 Task: Search one way flight ticket for 3 adults, 3 children in premium economy from St. Cloud: St. Cloud Regional Airport to Gillette: Gillette Campbell County Airport on 5-1-2023. Choice of flights is Singapure airlines. Number of bags: 1 carry on bag. Price is upto 108000. Outbound departure time preference is 5:45.
Action: Mouse moved to (340, 471)
Screenshot: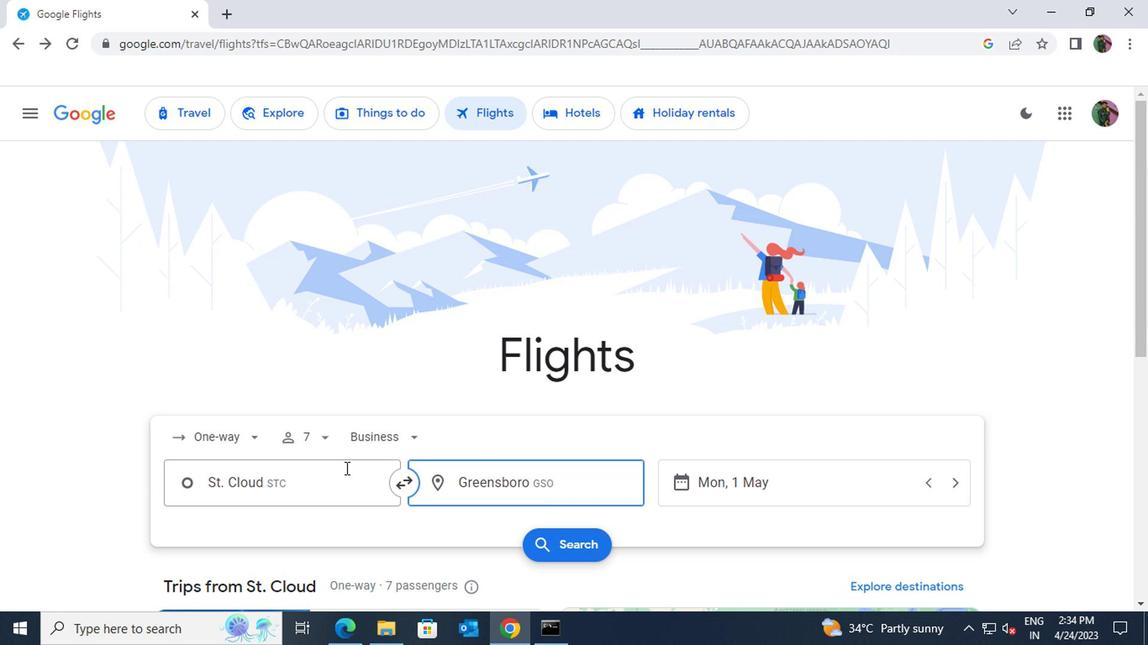 
Action: Mouse pressed left at (340, 471)
Screenshot: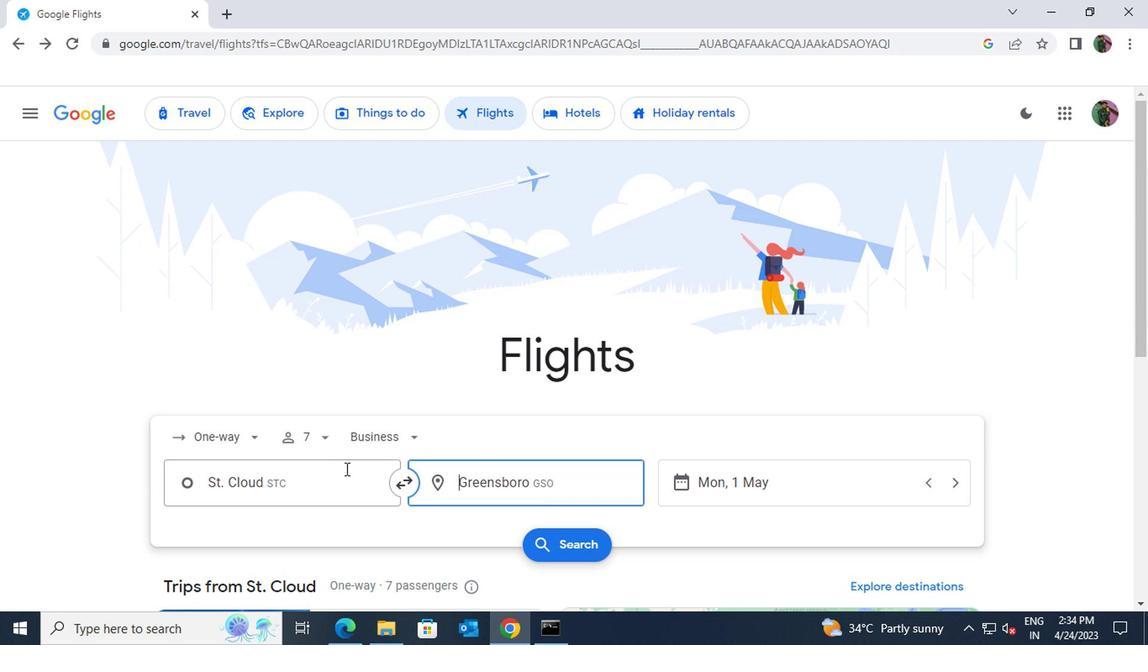 
Action: Mouse moved to (340, 471)
Screenshot: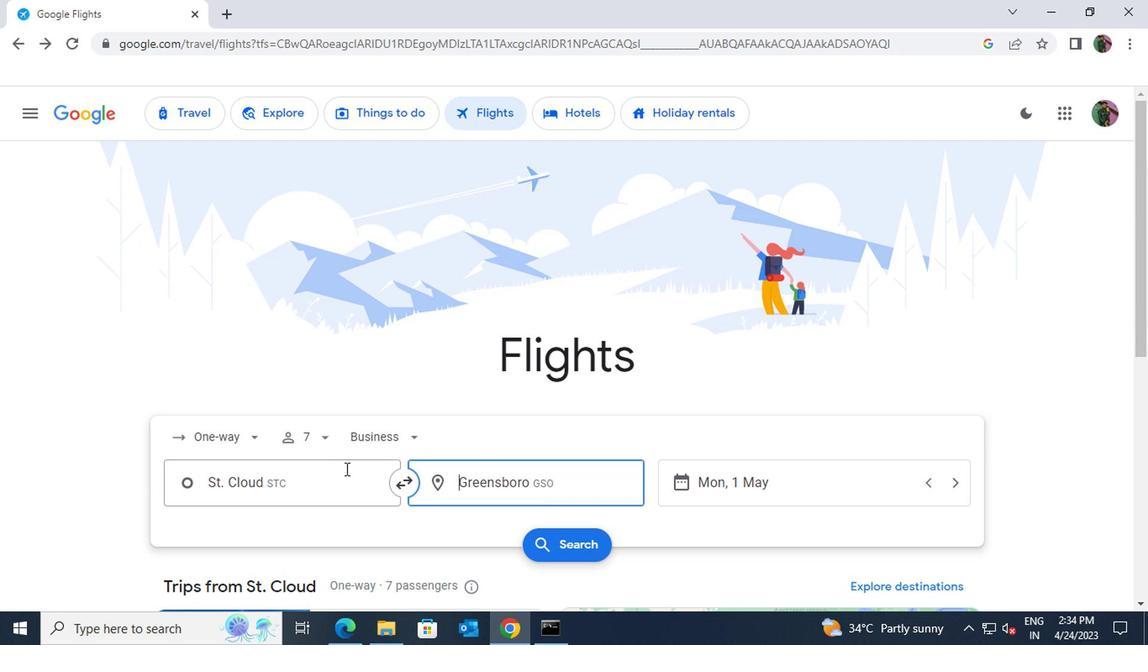 
Action: Key pressed st.cloud<Key.space>regional
Screenshot: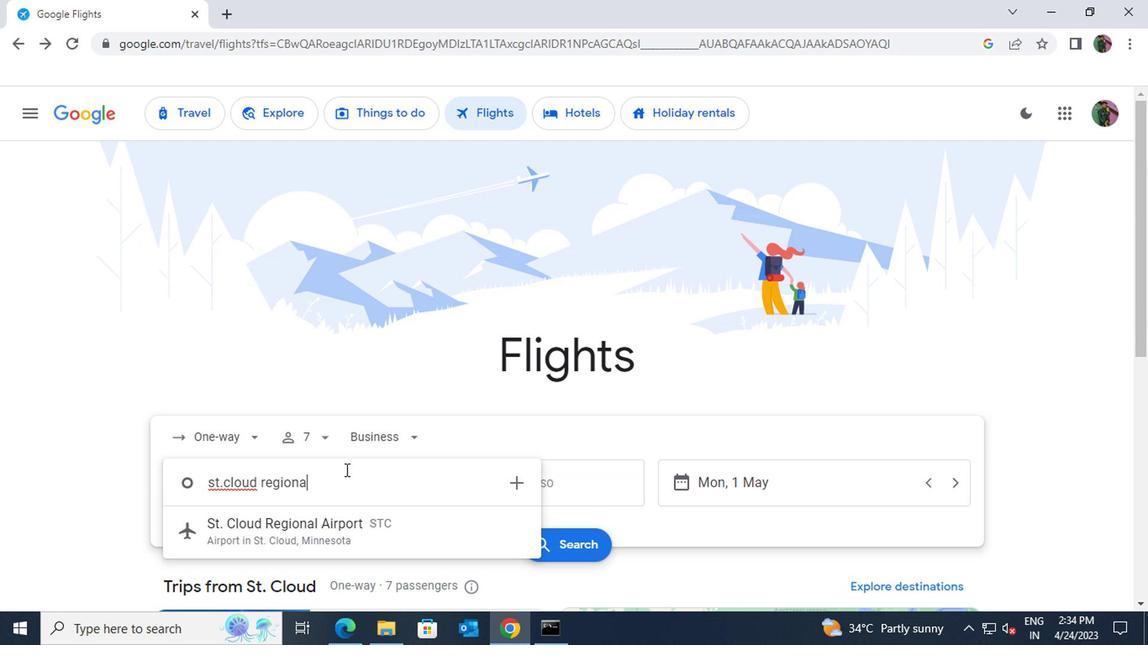 
Action: Mouse moved to (351, 534)
Screenshot: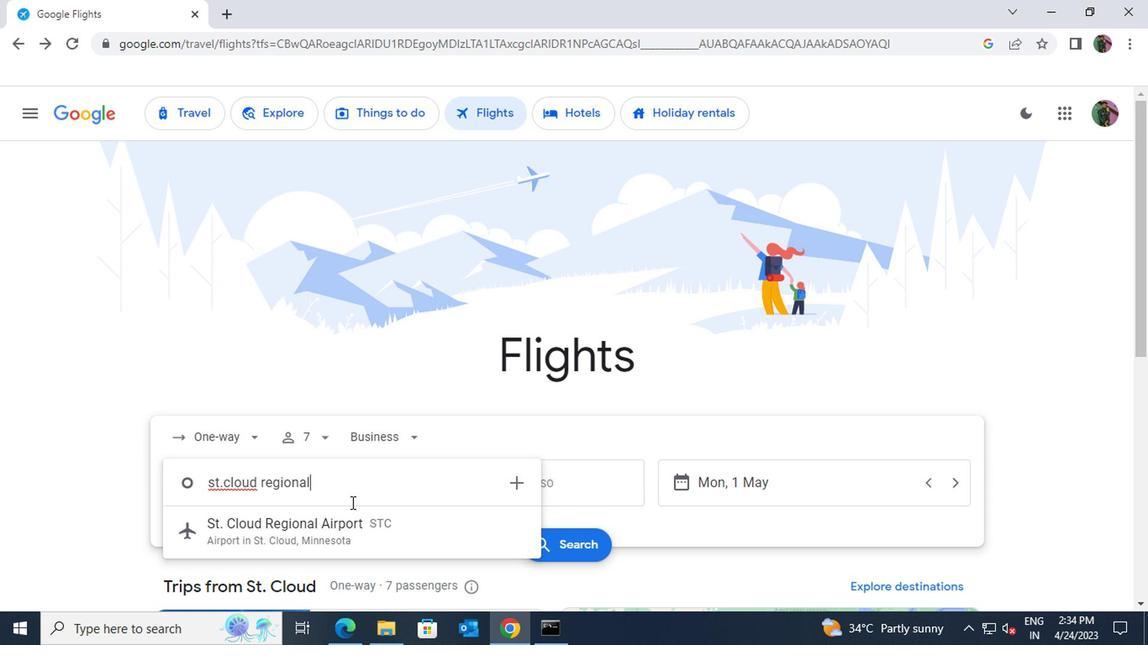 
Action: Mouse pressed left at (351, 534)
Screenshot: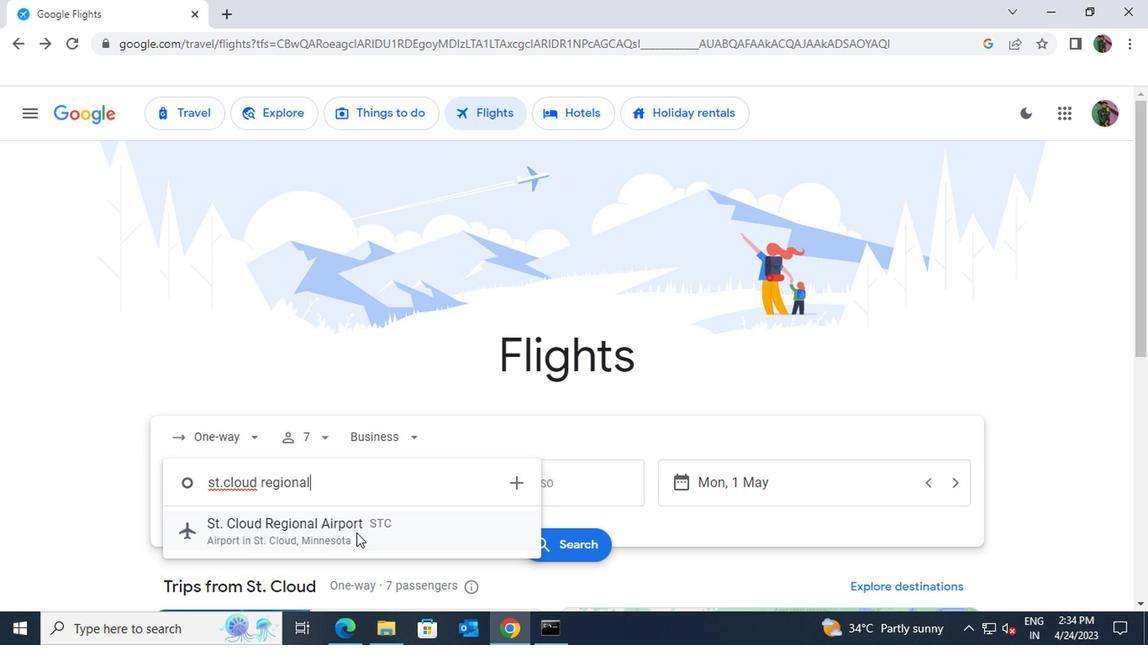 
Action: Mouse moved to (496, 487)
Screenshot: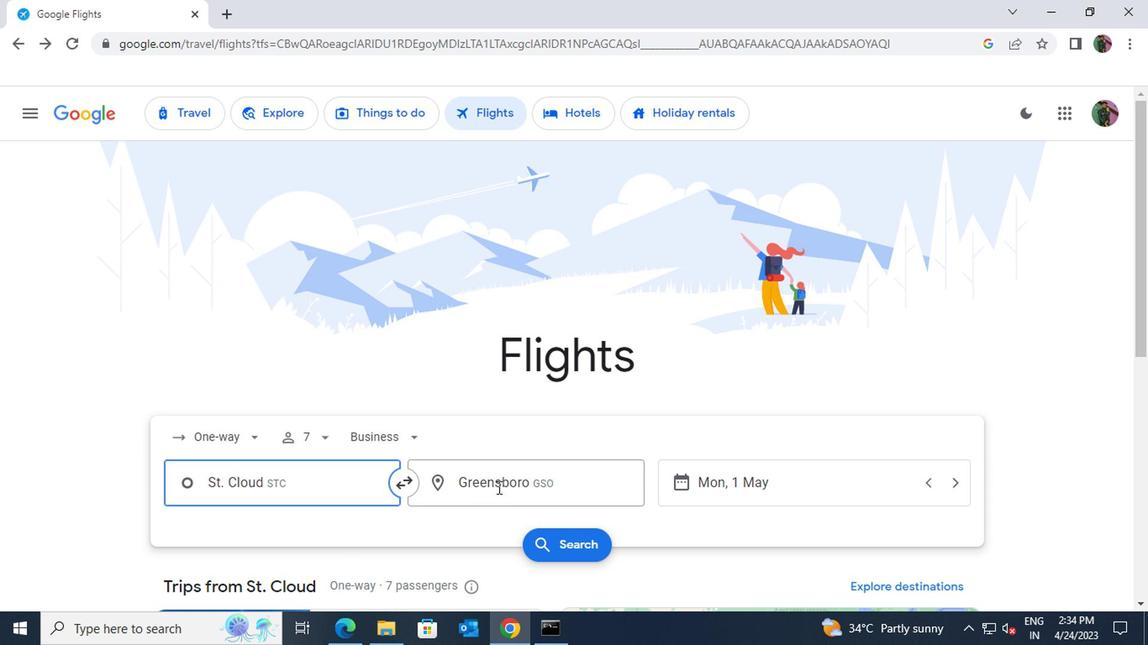 
Action: Mouse pressed left at (496, 487)
Screenshot: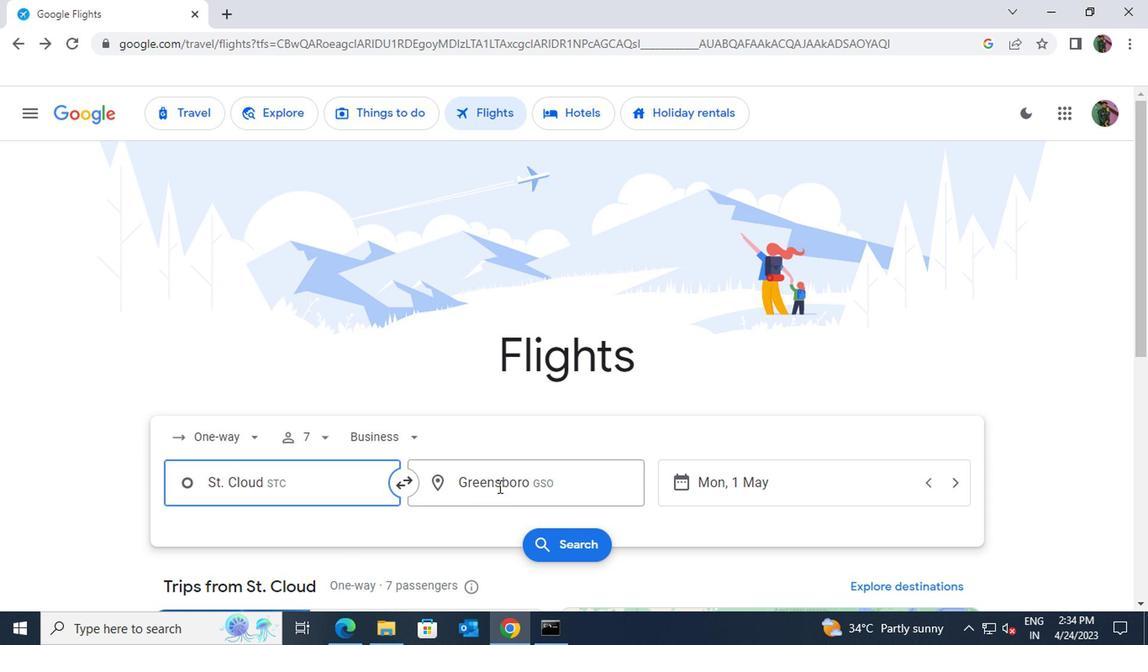 
Action: Key pressed gillett
Screenshot: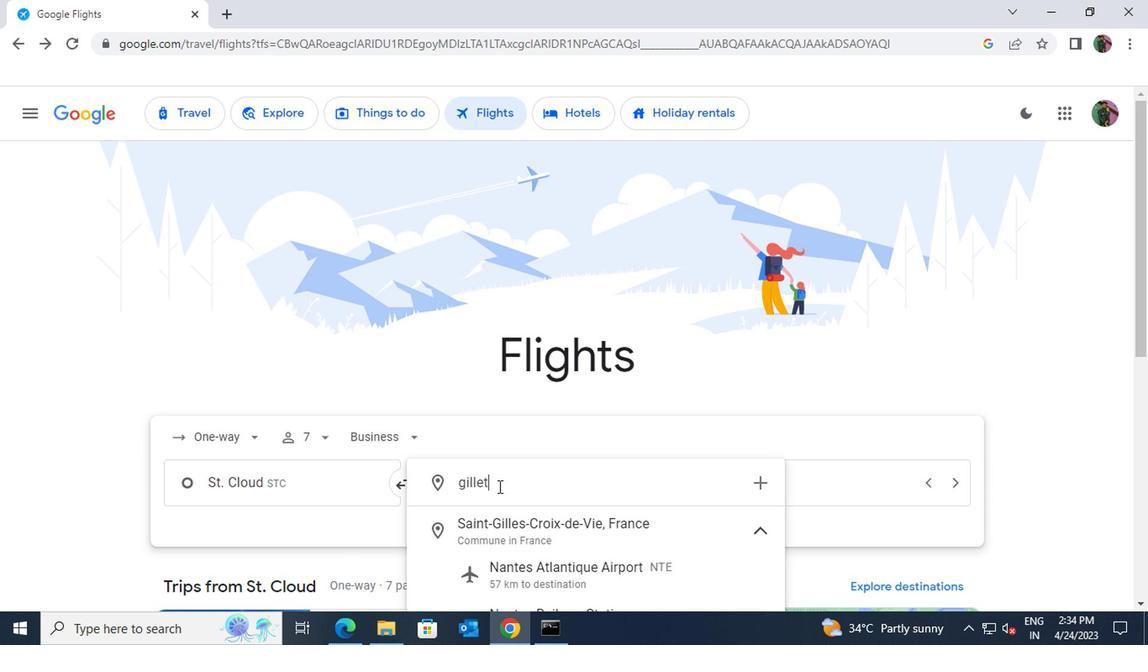 
Action: Mouse moved to (554, 568)
Screenshot: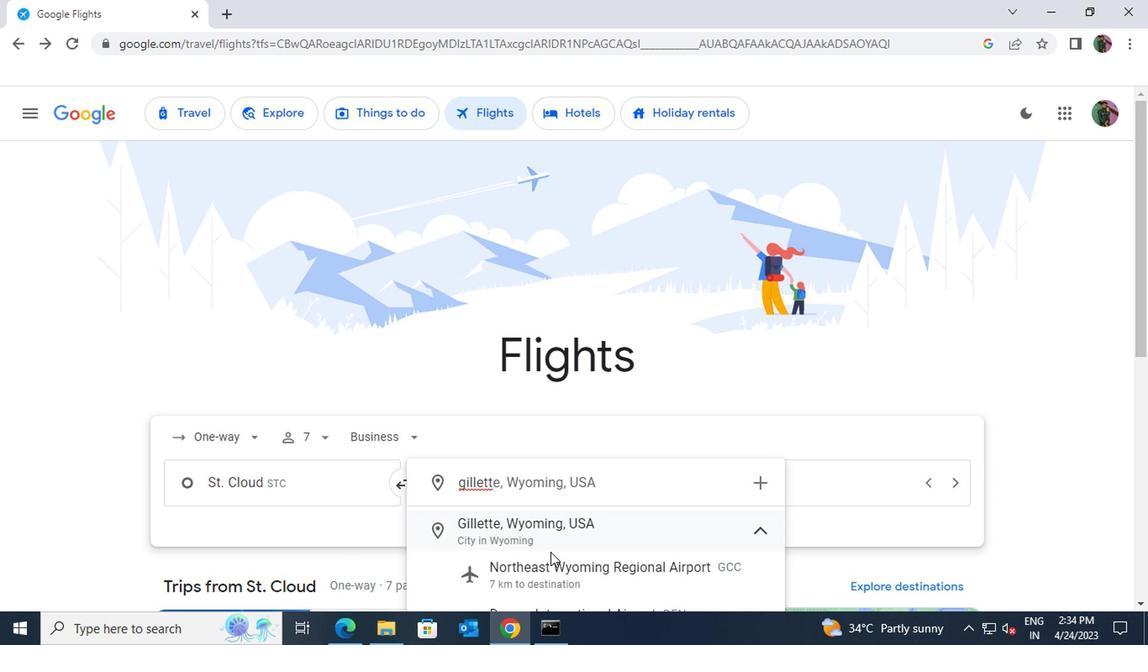 
Action: Mouse pressed left at (554, 568)
Screenshot: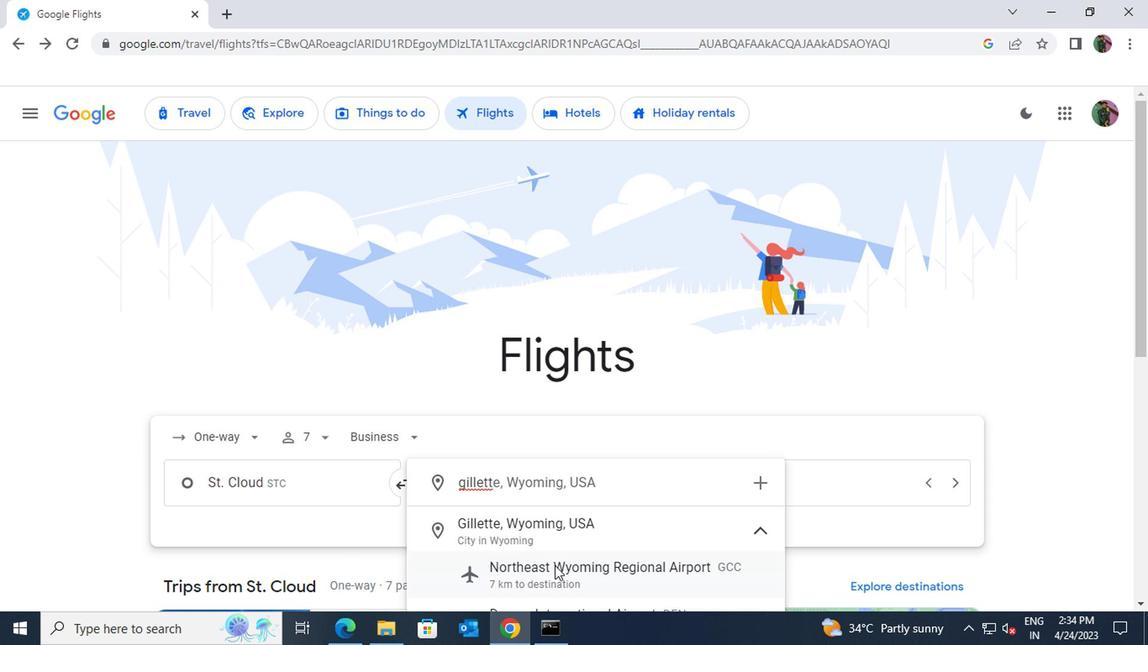 
Action: Mouse moved to (312, 437)
Screenshot: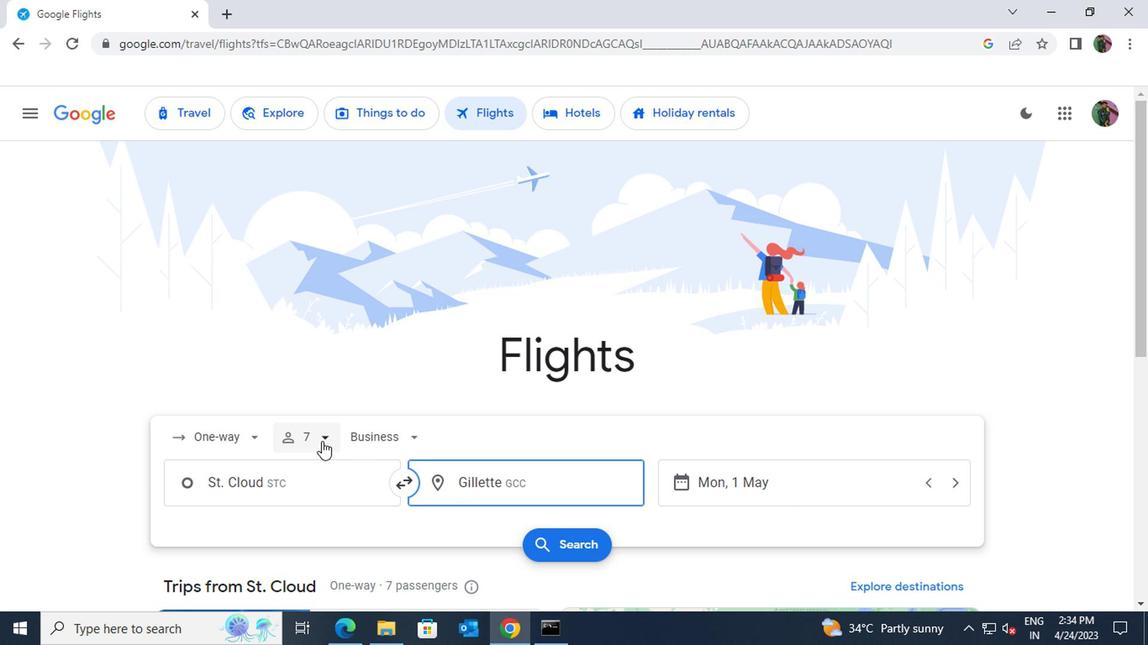 
Action: Mouse pressed left at (312, 437)
Screenshot: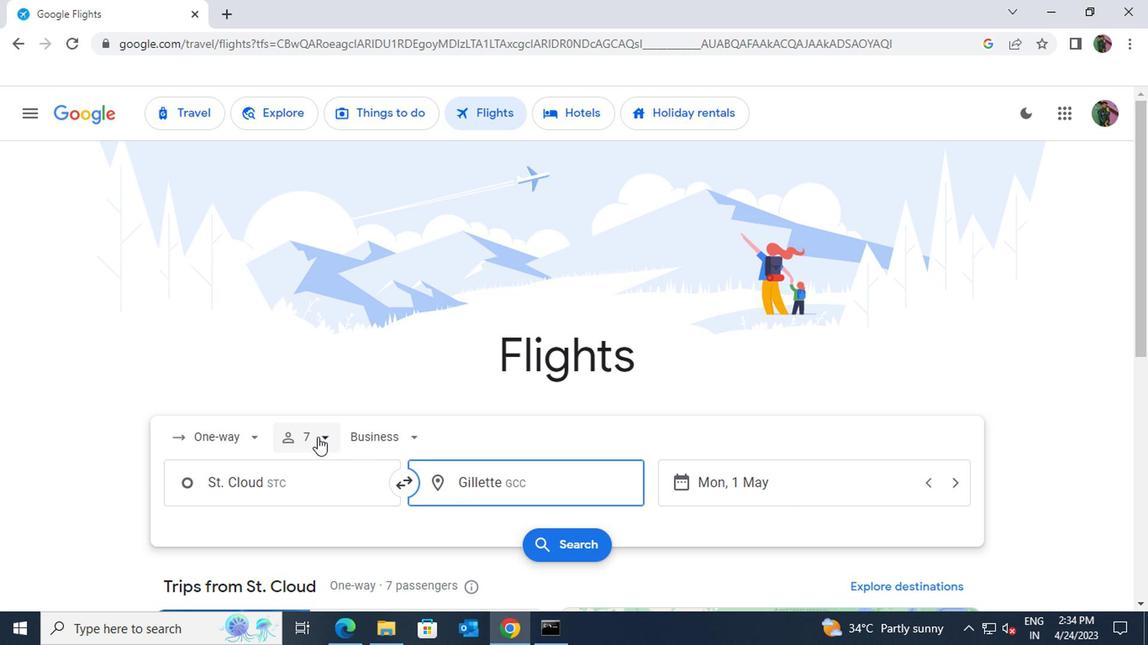 
Action: Mouse moved to (452, 486)
Screenshot: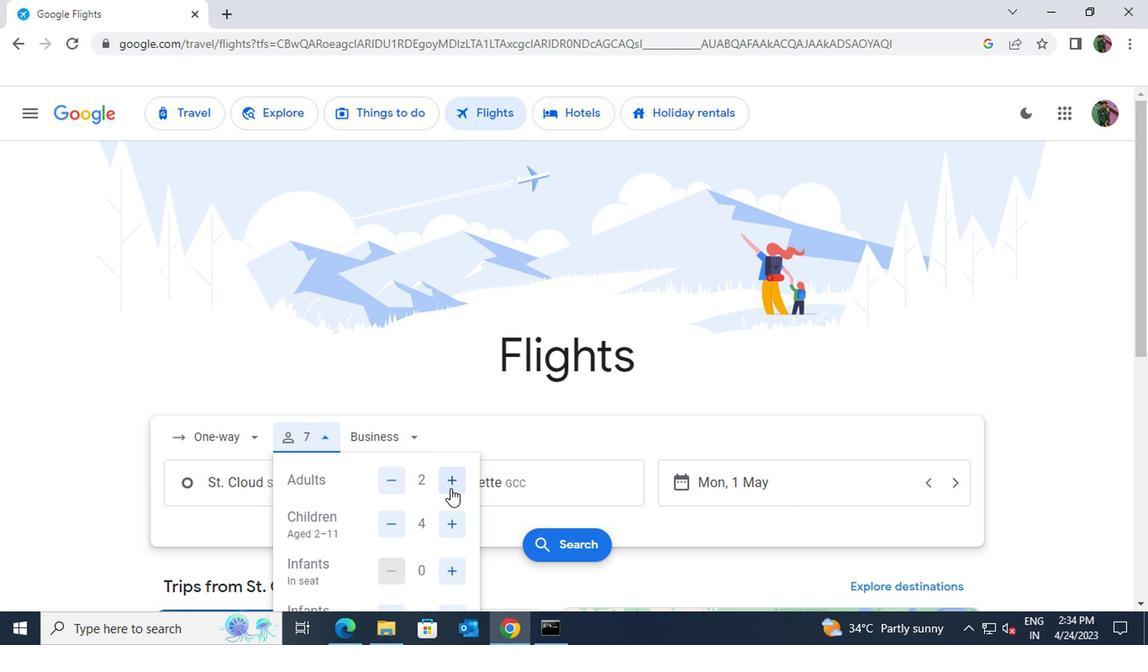 
Action: Mouse pressed left at (452, 486)
Screenshot: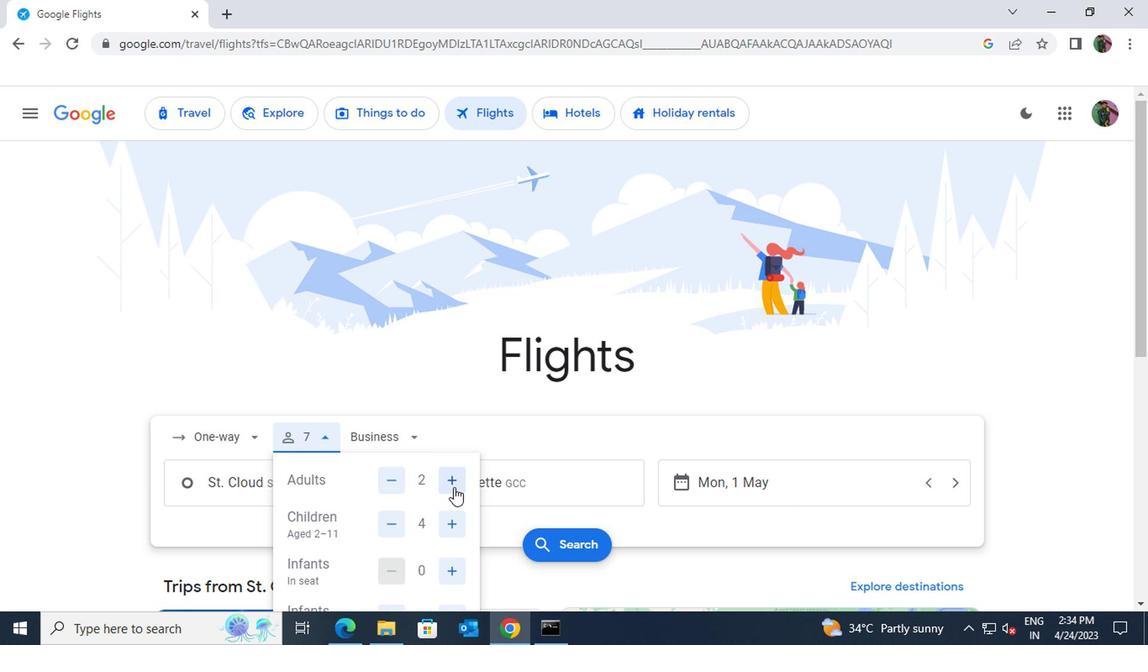 
Action: Mouse moved to (394, 518)
Screenshot: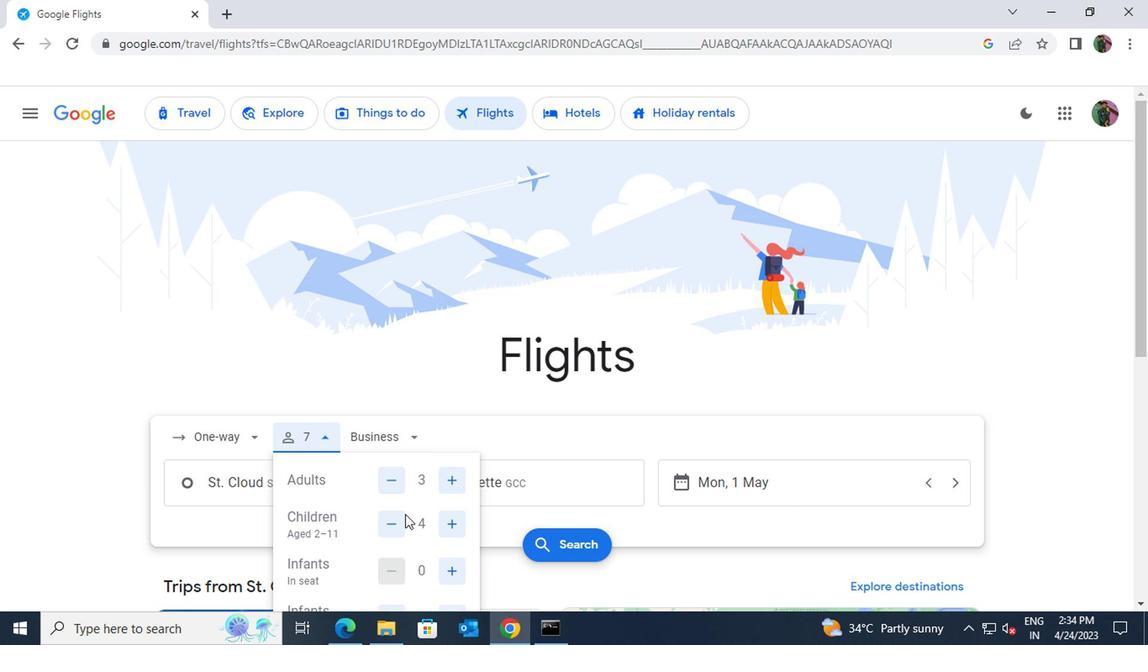 
Action: Mouse pressed left at (394, 518)
Screenshot: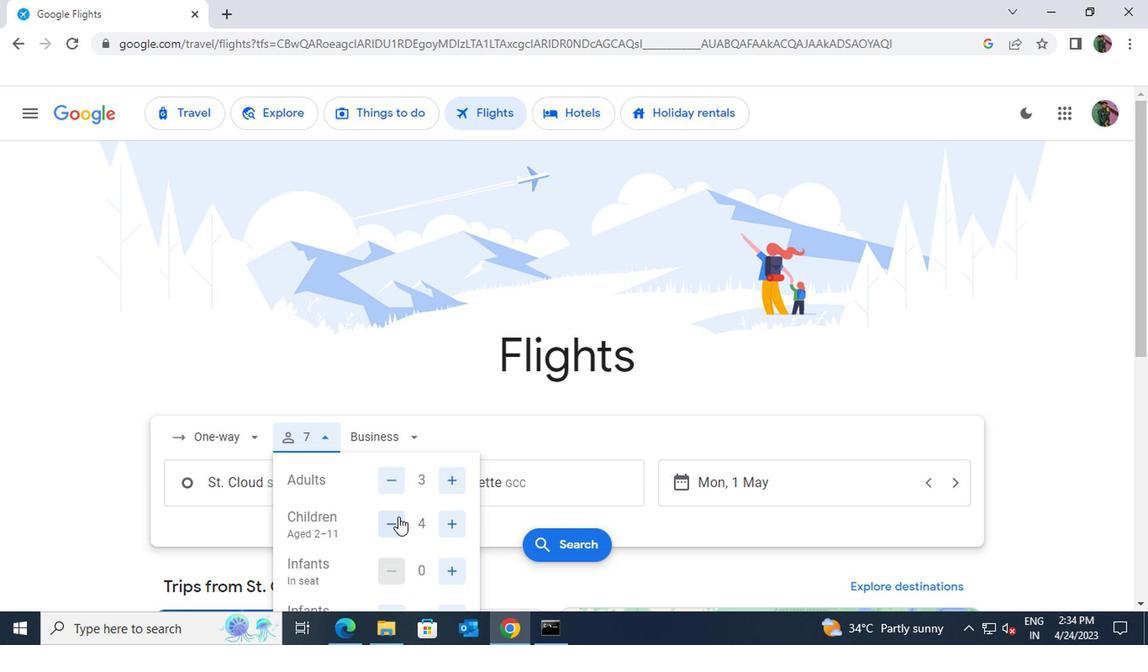 
Action: Mouse moved to (394, 518)
Screenshot: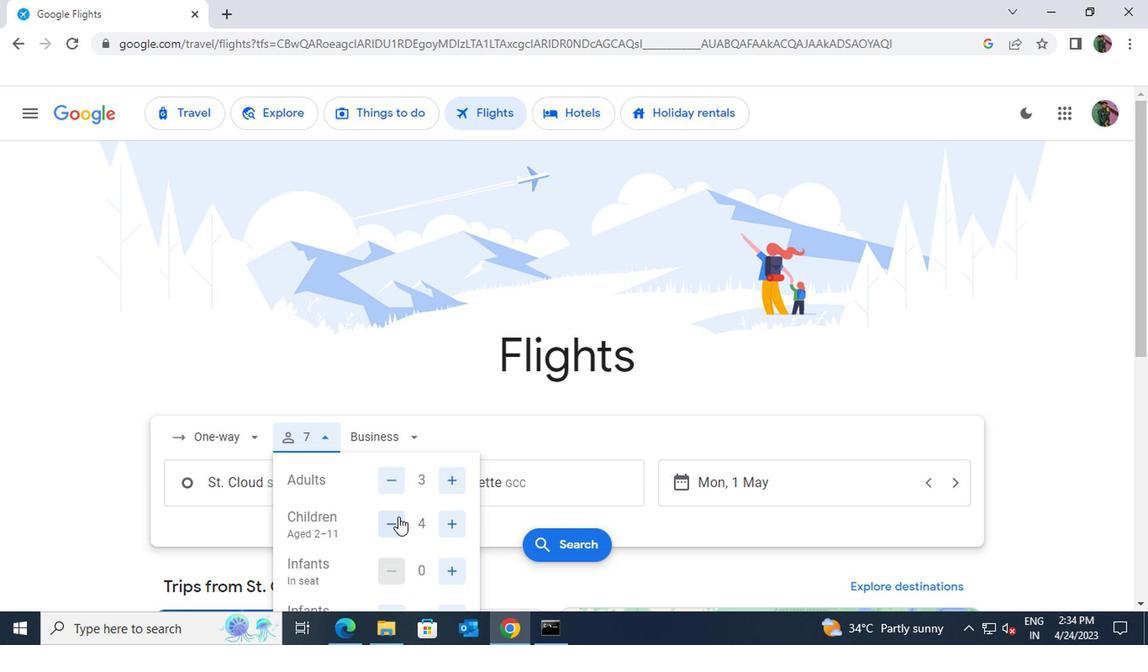 
Action: Mouse scrolled (394, 517) with delta (0, -1)
Screenshot: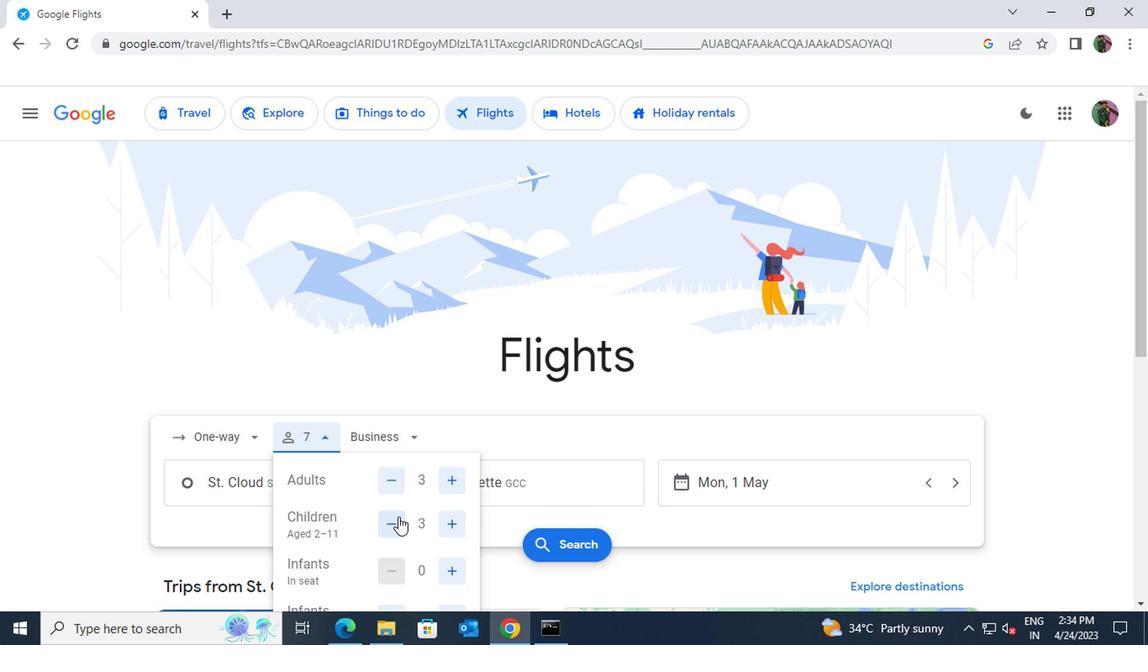 
Action: Mouse moved to (390, 525)
Screenshot: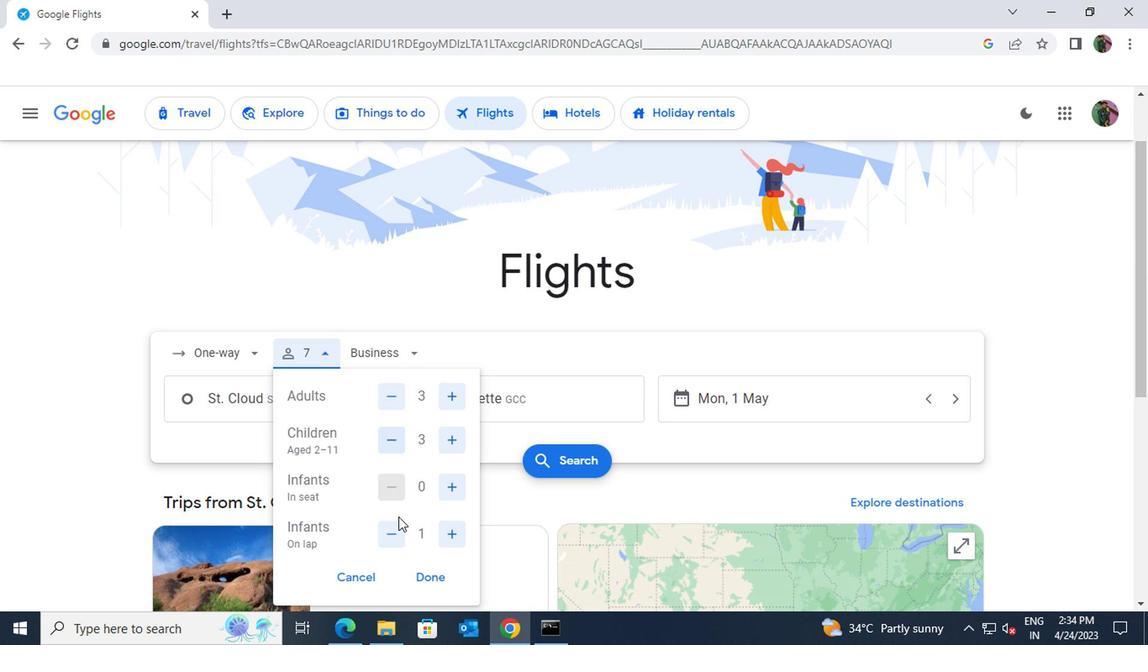 
Action: Mouse pressed left at (390, 525)
Screenshot: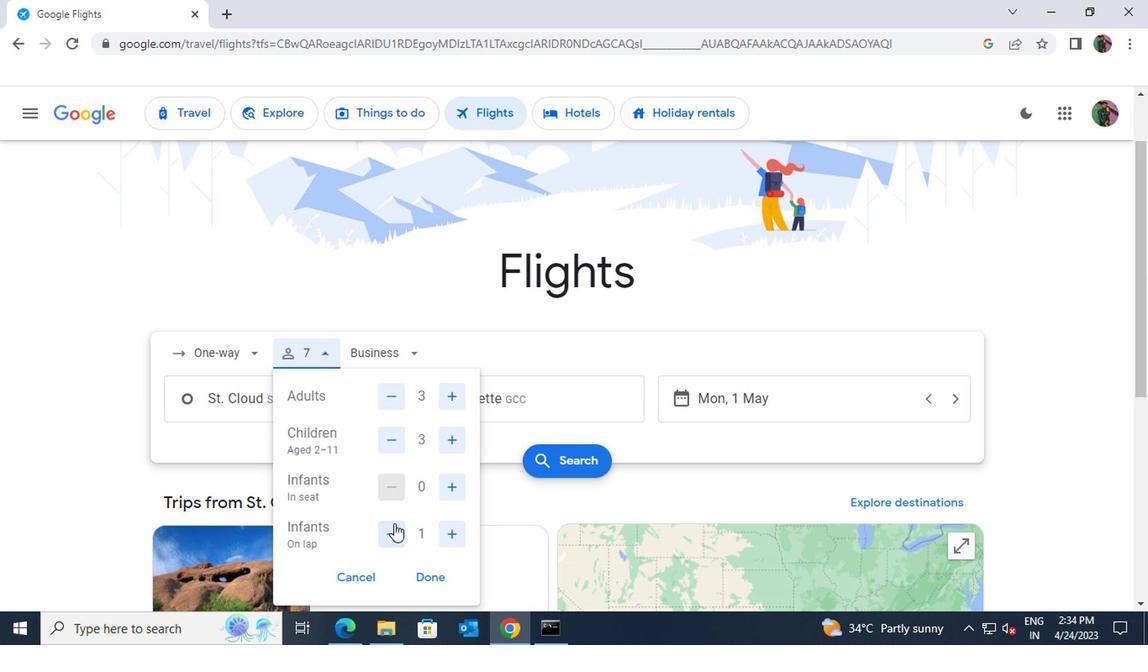 
Action: Mouse moved to (426, 578)
Screenshot: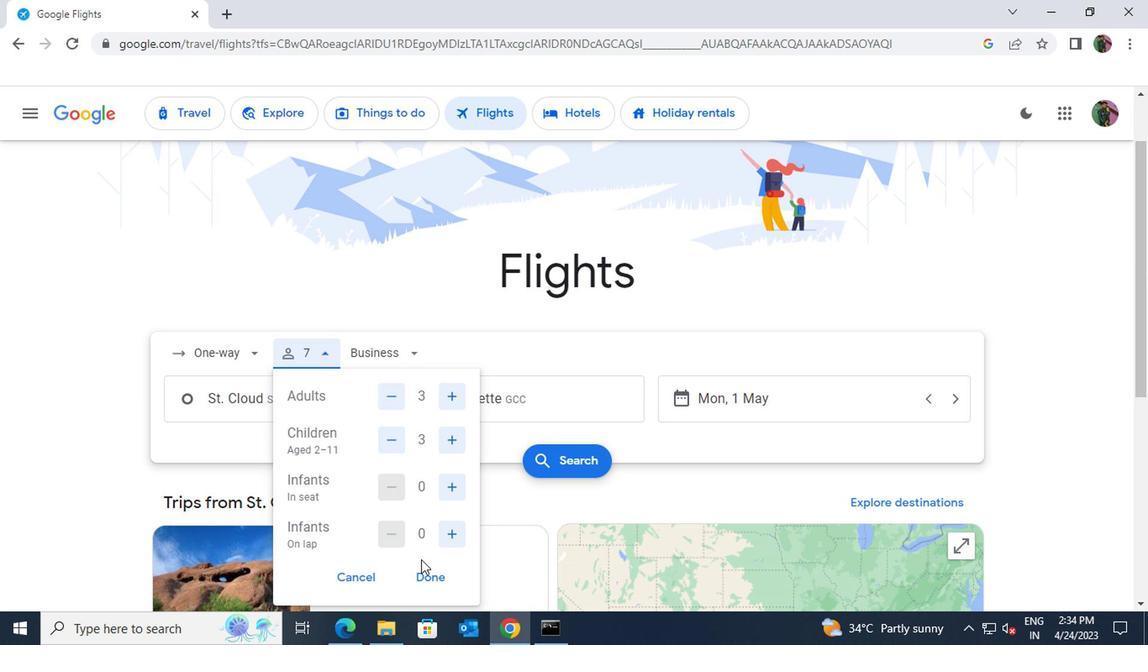 
Action: Mouse pressed left at (426, 578)
Screenshot: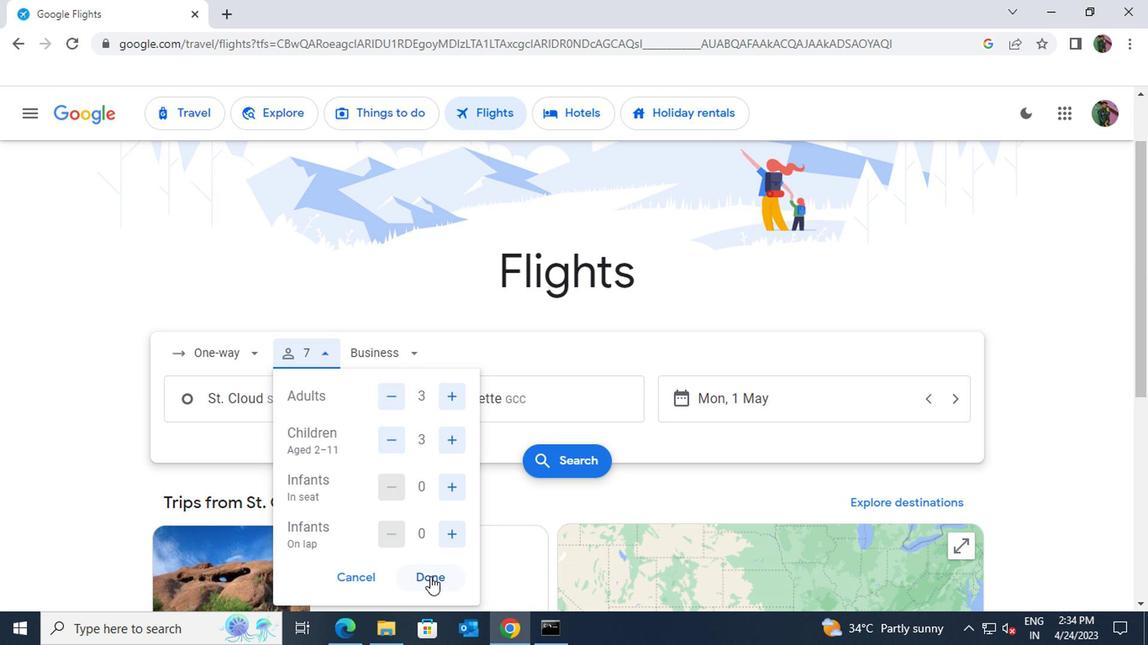 
Action: Mouse moved to (249, 349)
Screenshot: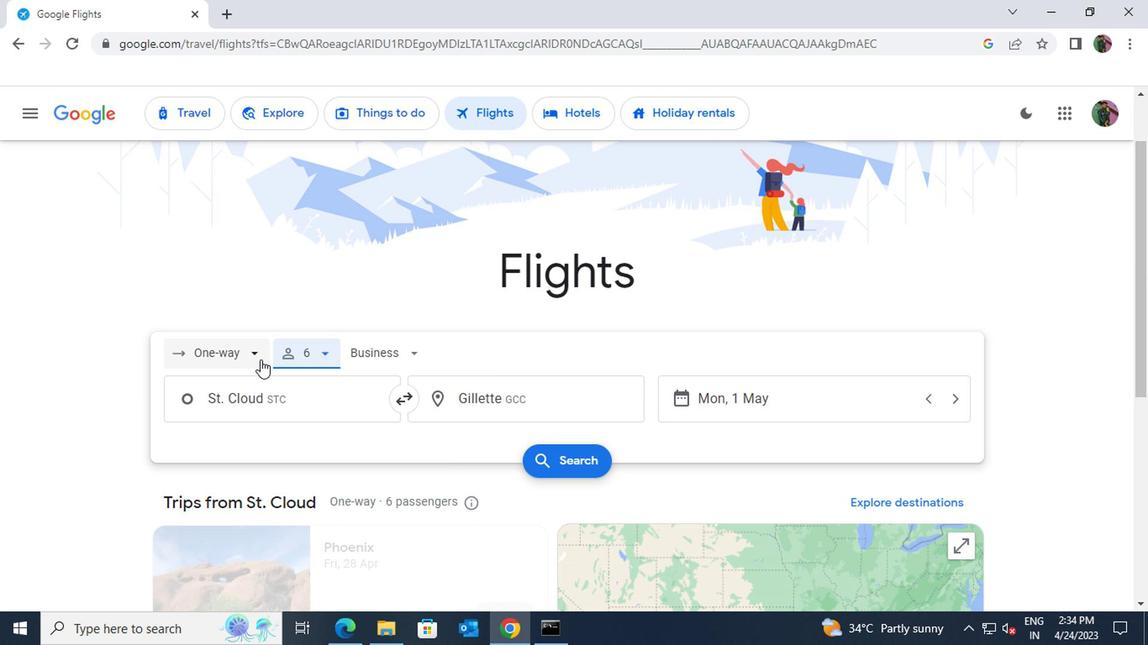 
Action: Mouse pressed left at (249, 349)
Screenshot: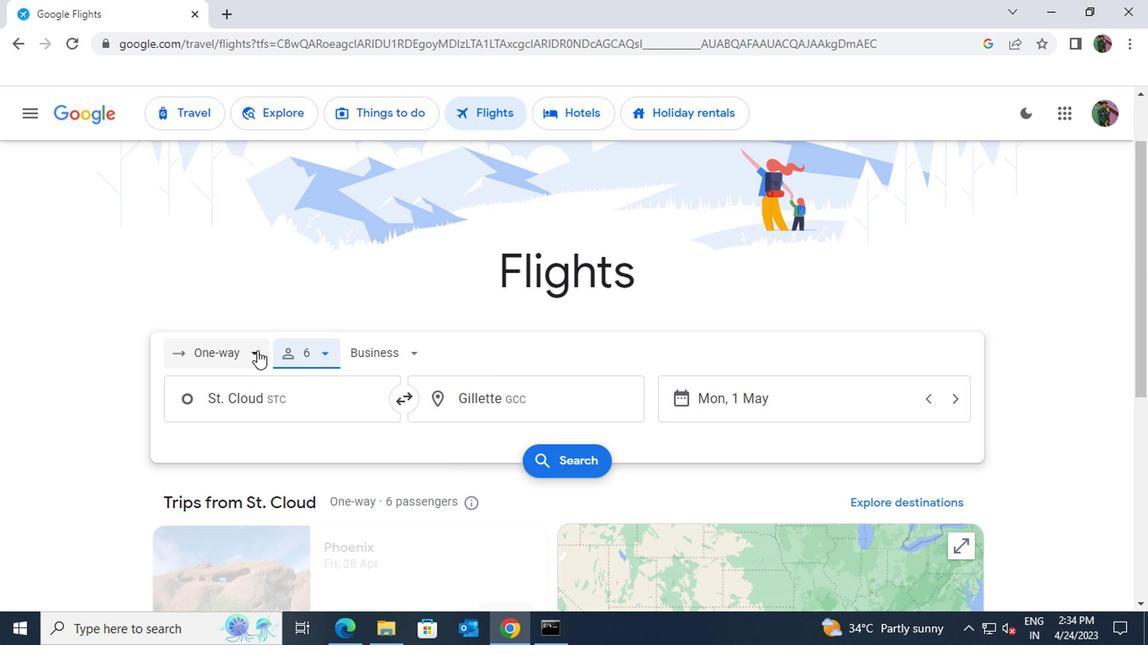 
Action: Mouse moved to (232, 436)
Screenshot: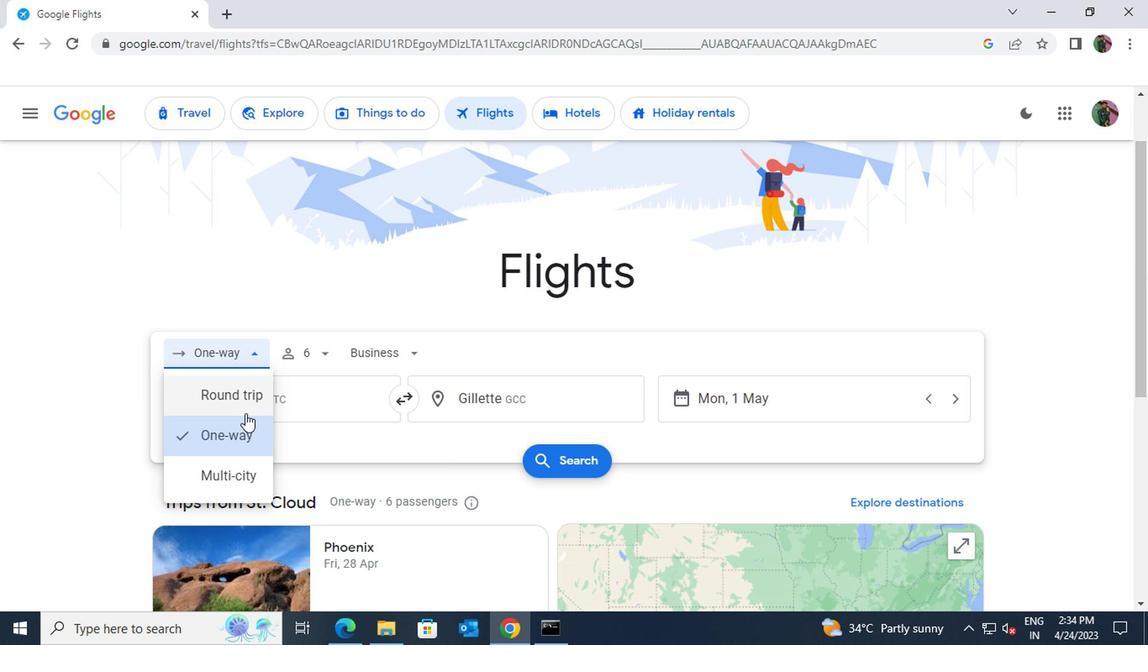 
Action: Mouse pressed left at (232, 436)
Screenshot: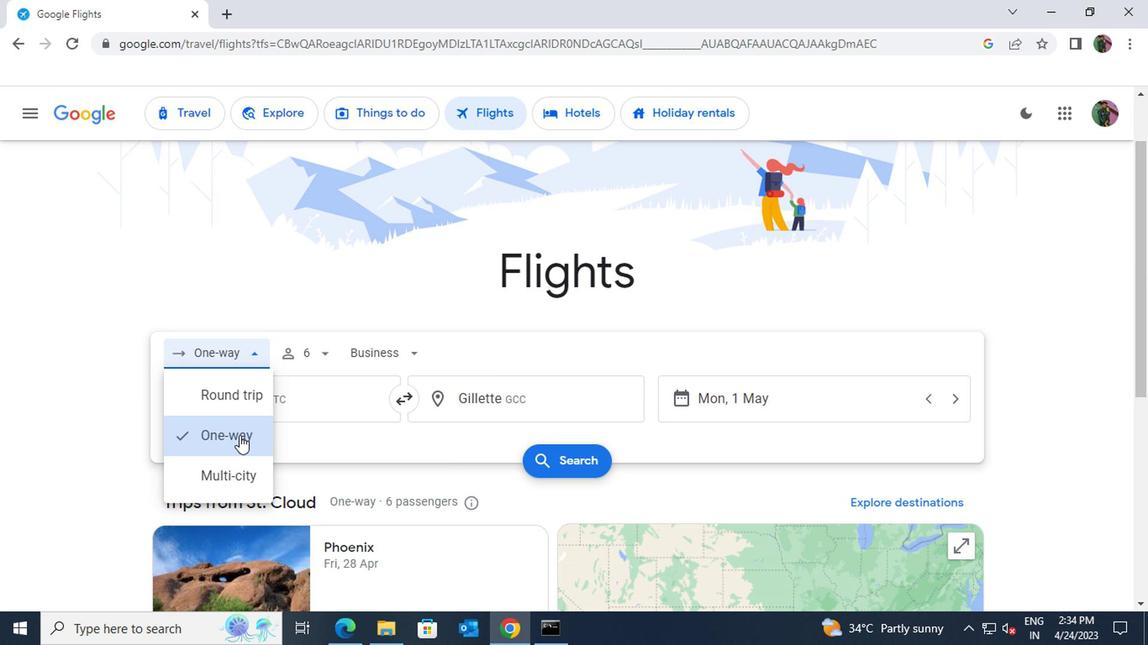 
Action: Mouse moved to (684, 398)
Screenshot: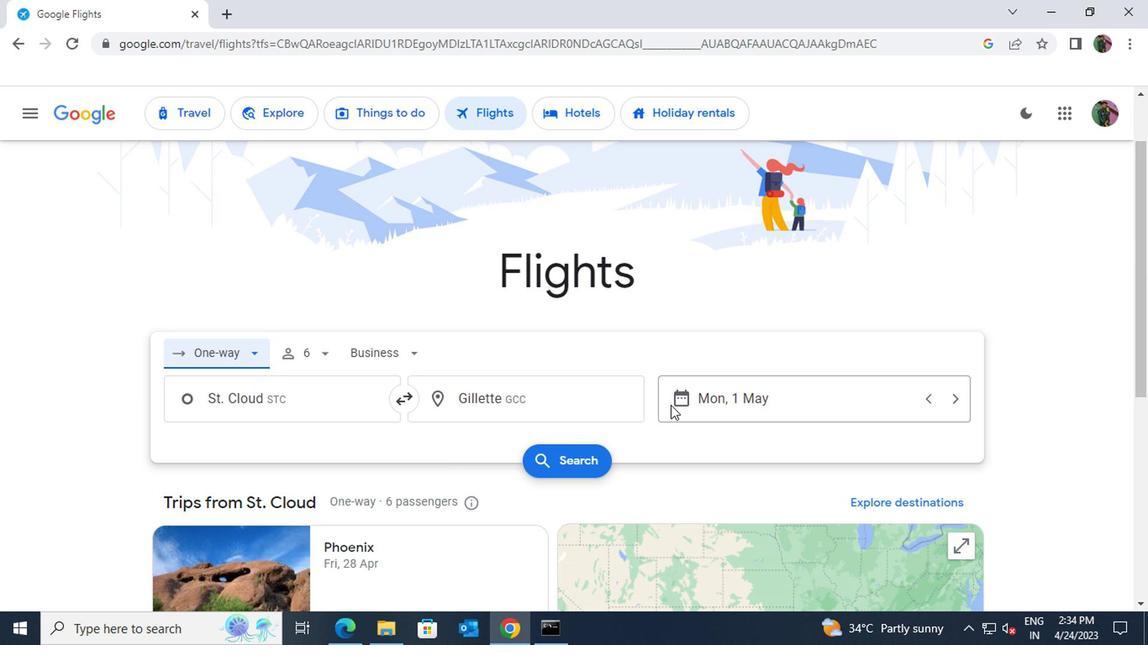 
Action: Mouse pressed left at (684, 398)
Screenshot: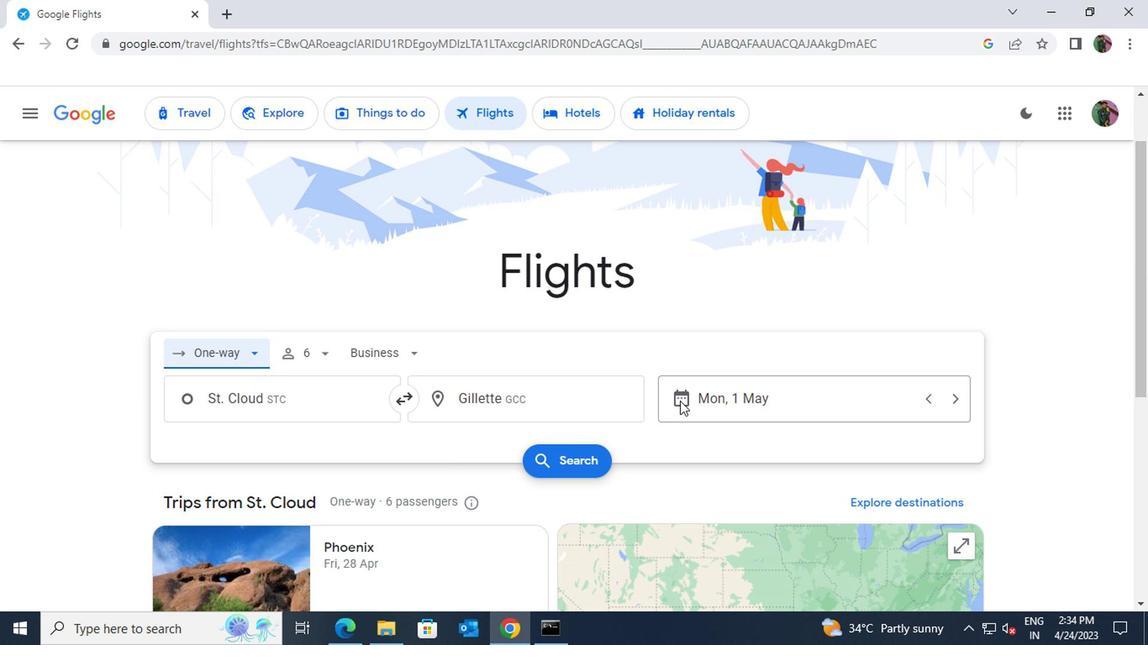 
Action: Mouse moved to (735, 303)
Screenshot: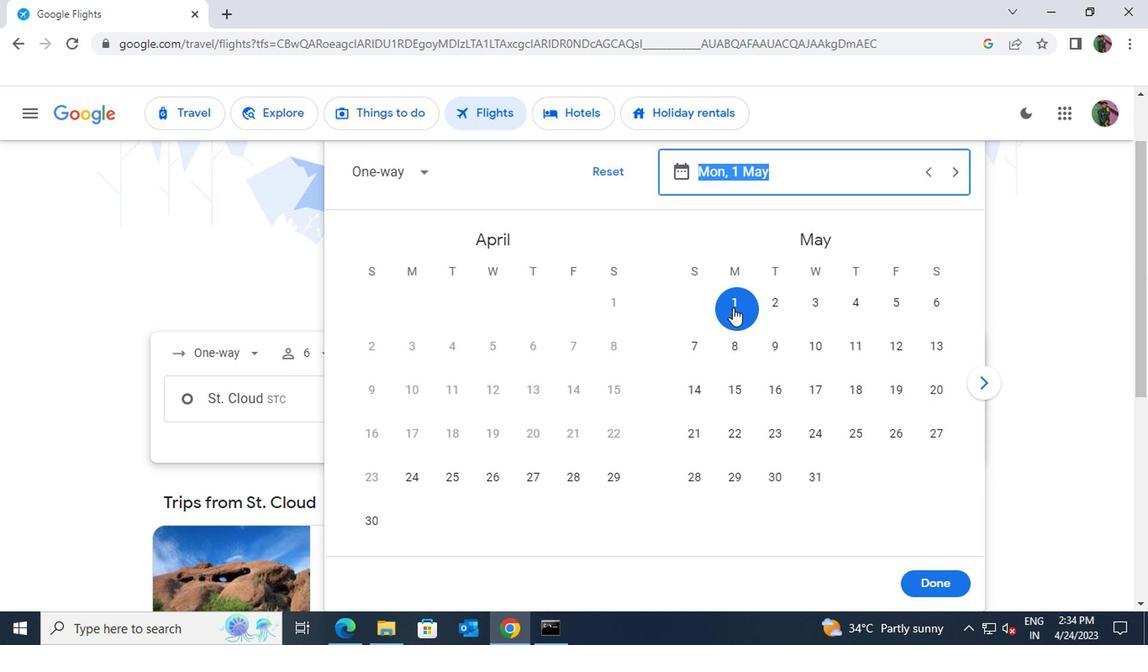 
Action: Mouse pressed left at (735, 303)
Screenshot: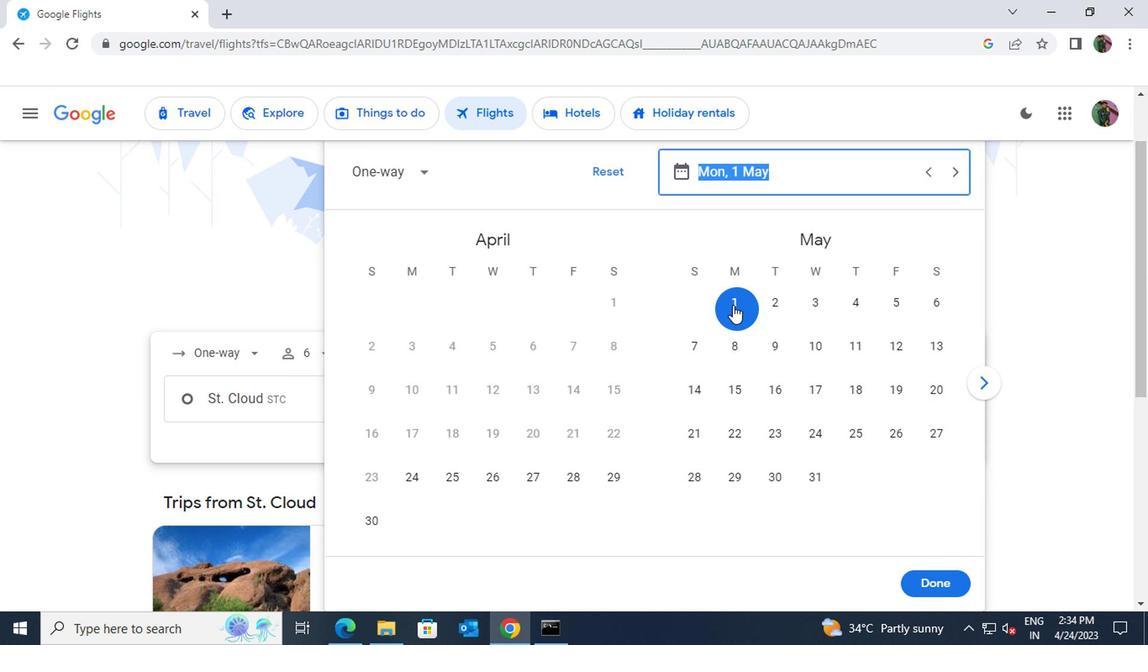 
Action: Mouse moved to (932, 588)
Screenshot: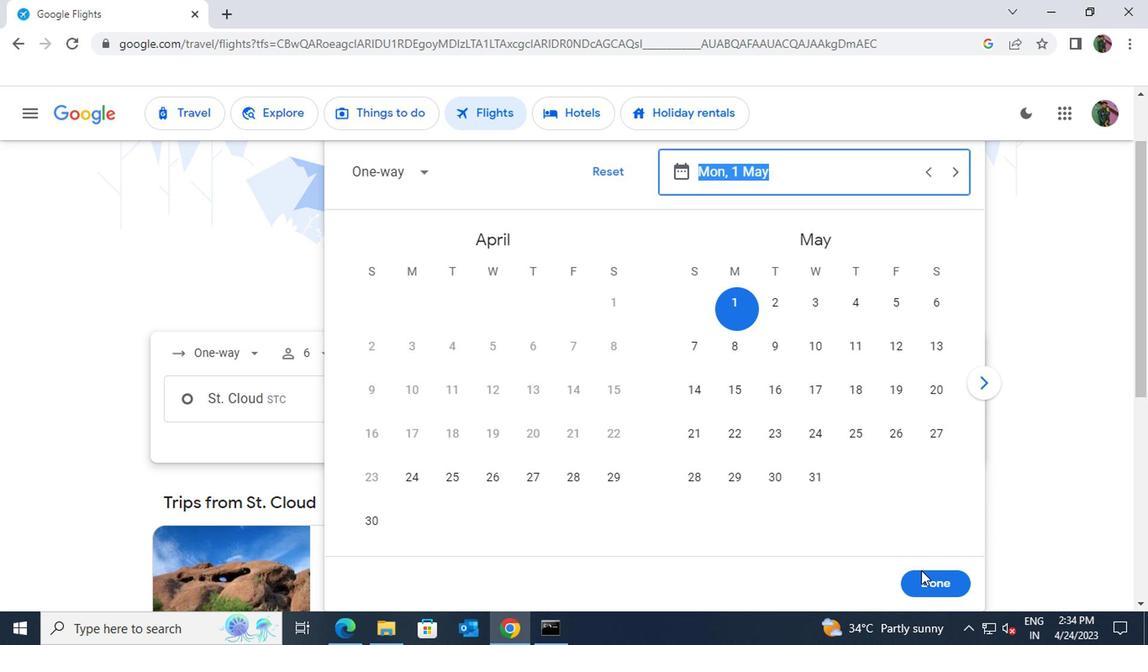 
Action: Mouse pressed left at (932, 588)
Screenshot: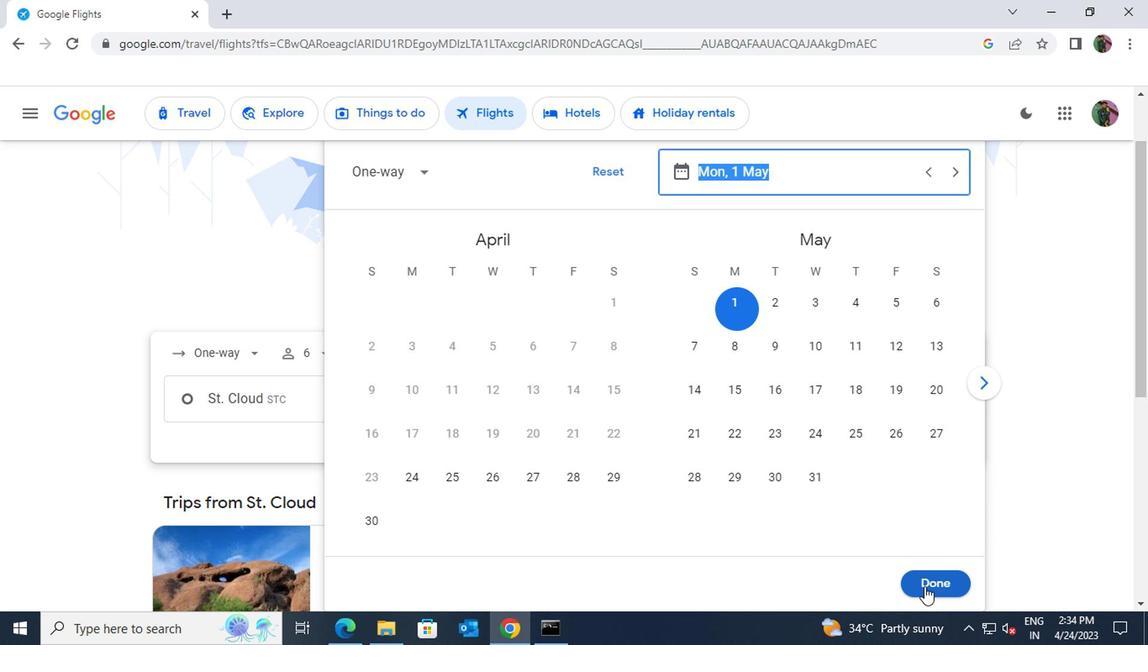 
Action: Mouse moved to (585, 468)
Screenshot: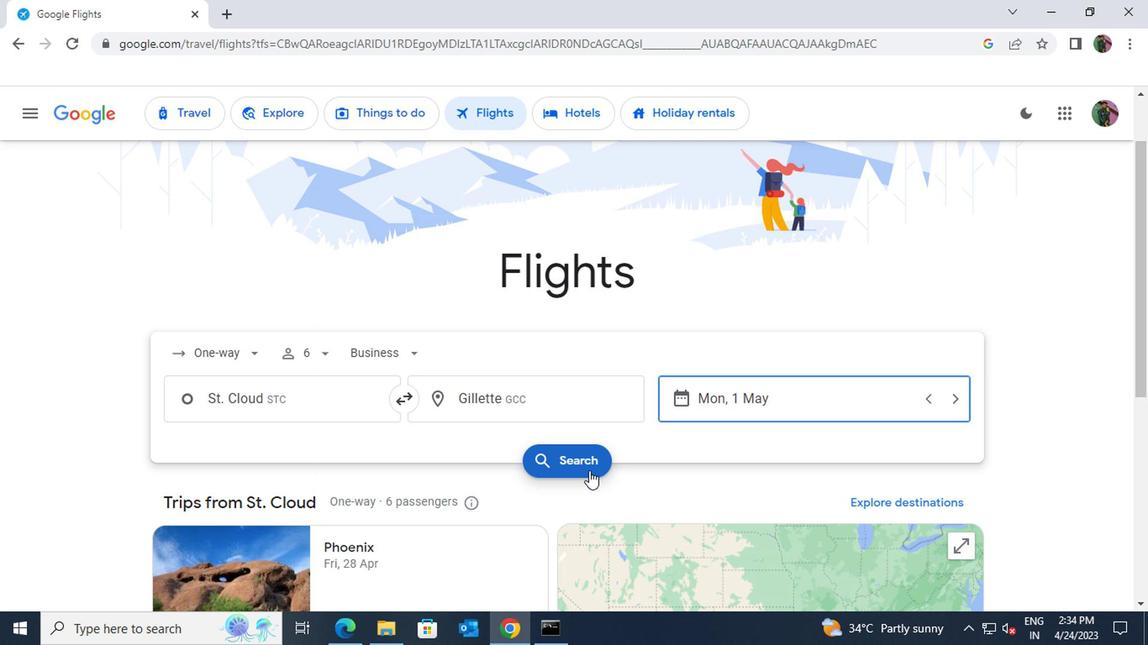 
Action: Mouse pressed left at (585, 468)
Screenshot: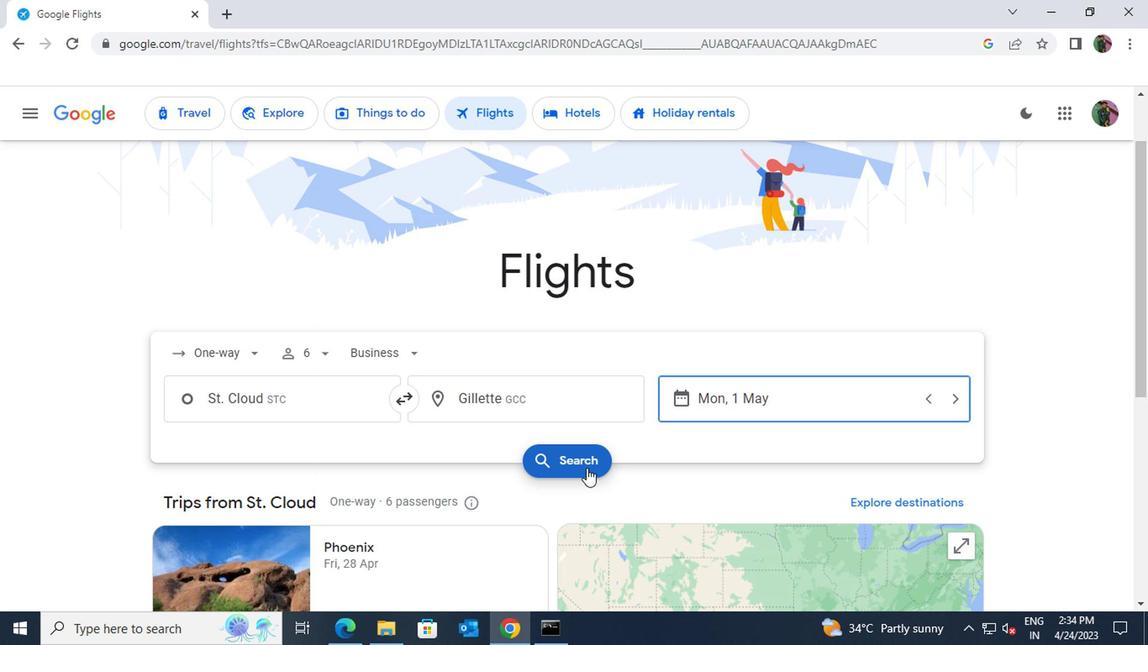 
Action: Mouse moved to (191, 271)
Screenshot: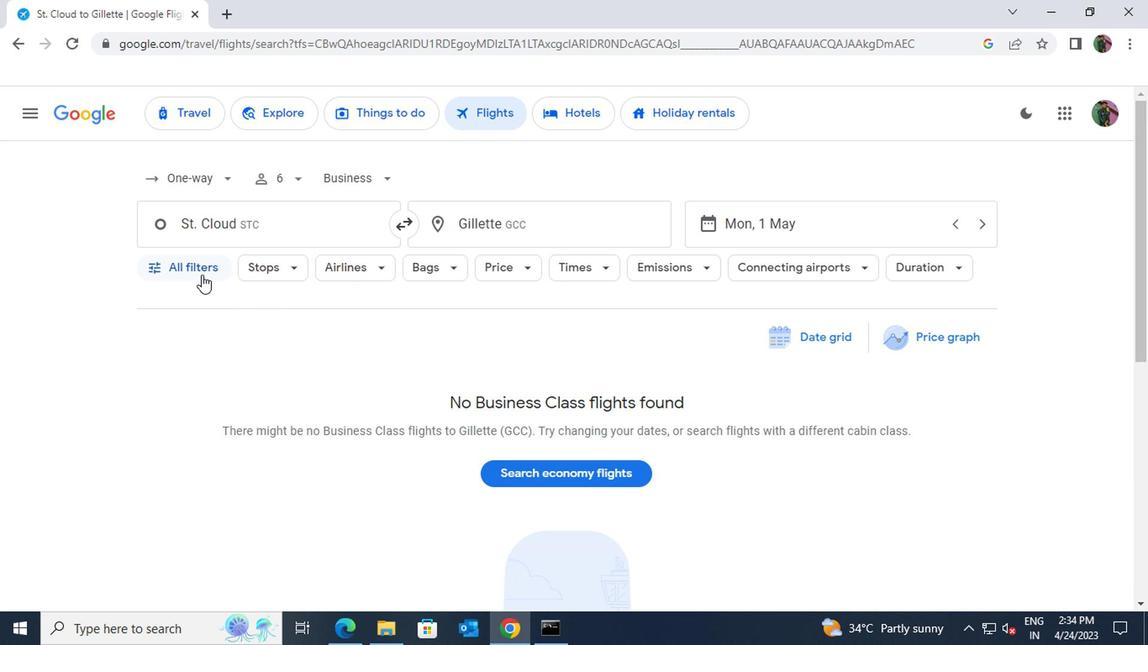 
Action: Mouse pressed left at (191, 271)
Screenshot: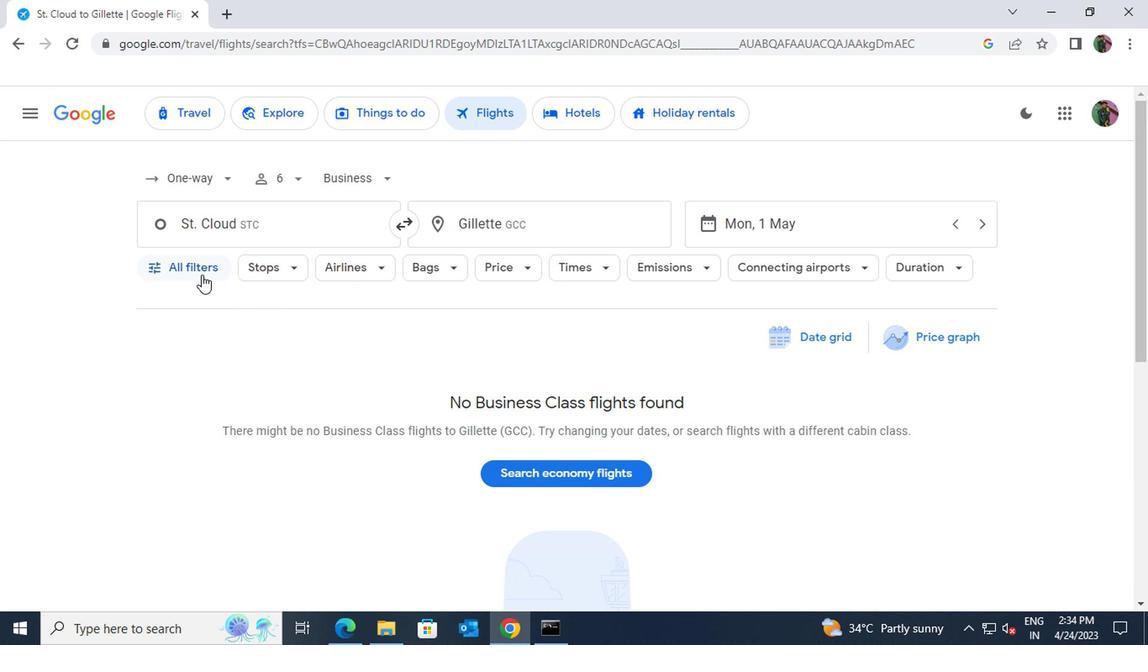 
Action: Mouse moved to (247, 430)
Screenshot: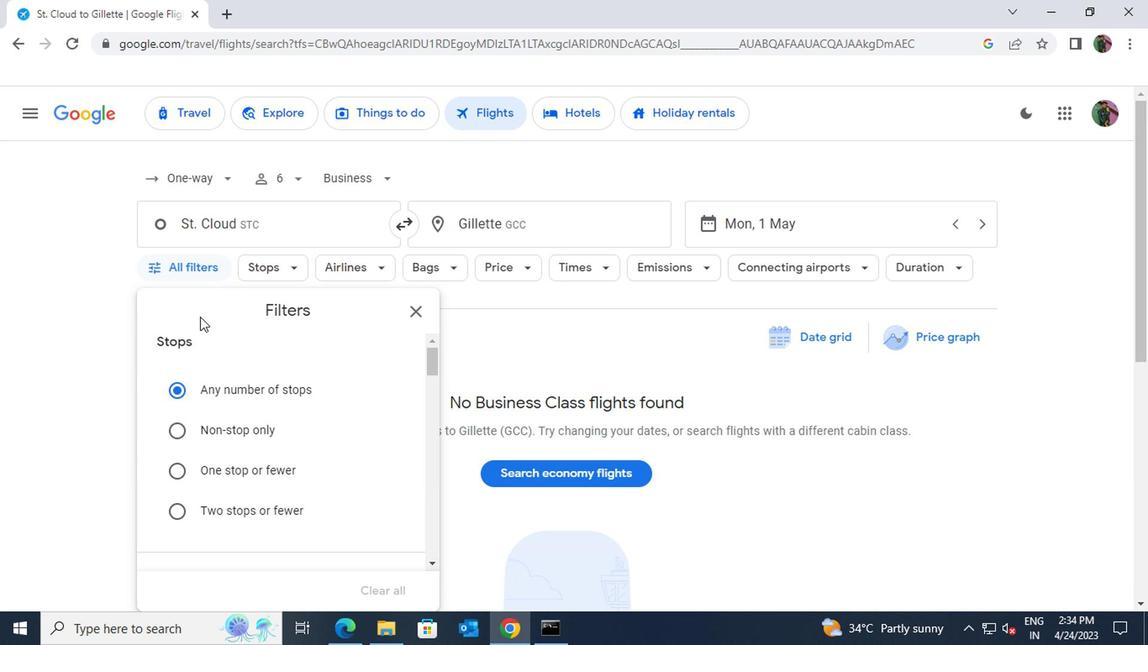 
Action: Mouse scrolled (247, 429) with delta (0, -1)
Screenshot: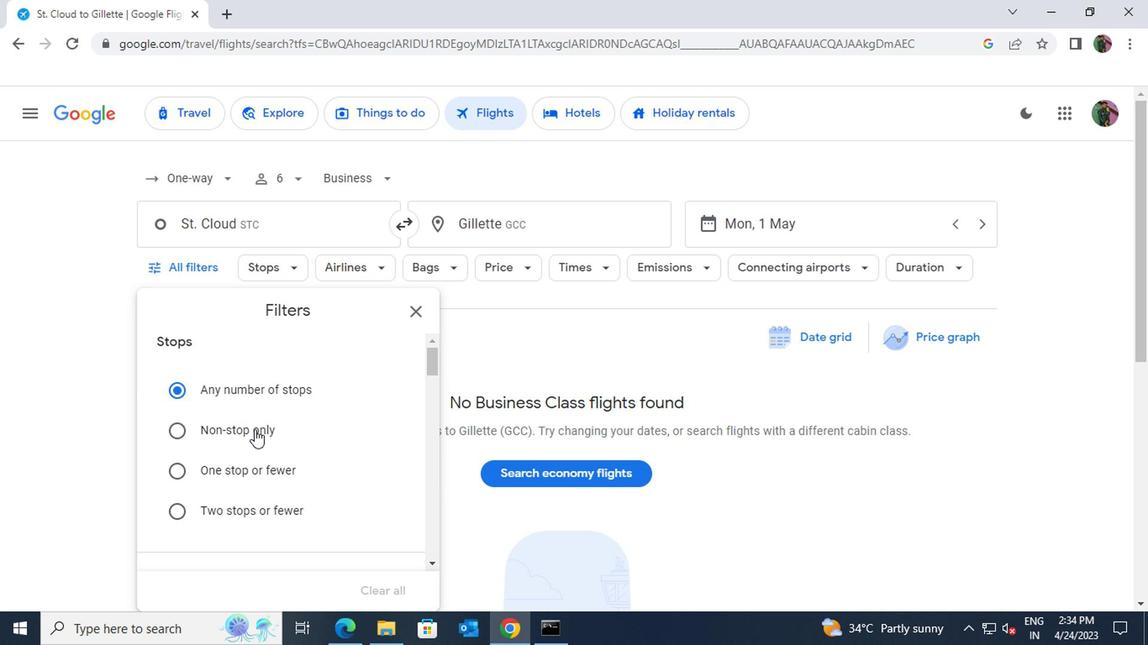 
Action: Mouse scrolled (247, 429) with delta (0, -1)
Screenshot: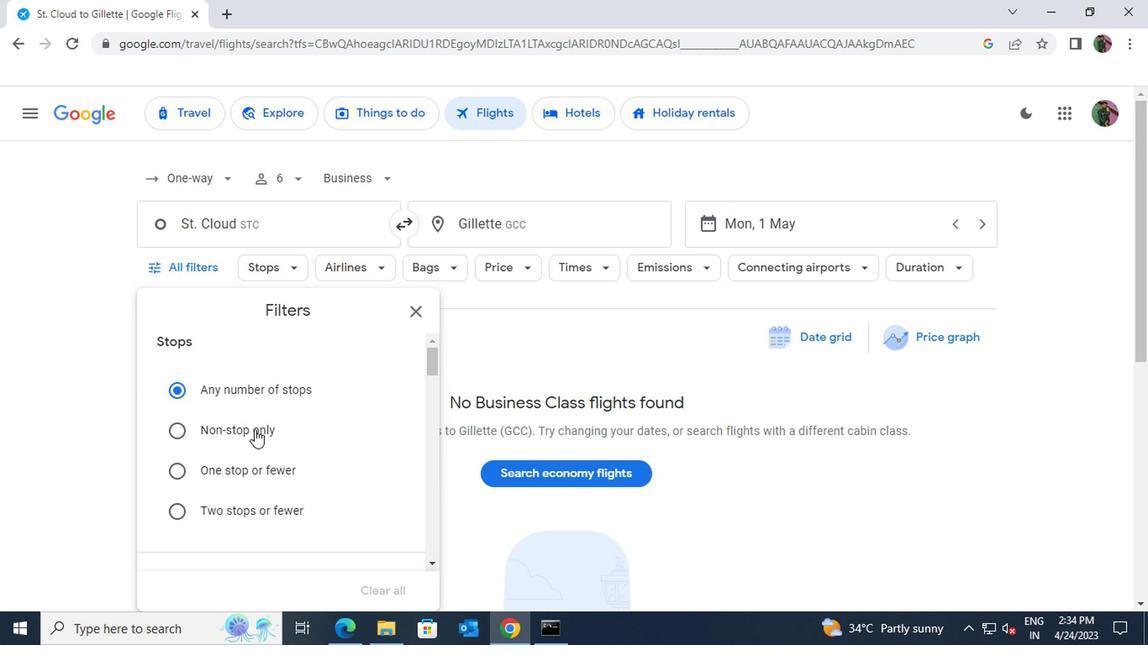 
Action: Mouse scrolled (247, 429) with delta (0, -1)
Screenshot: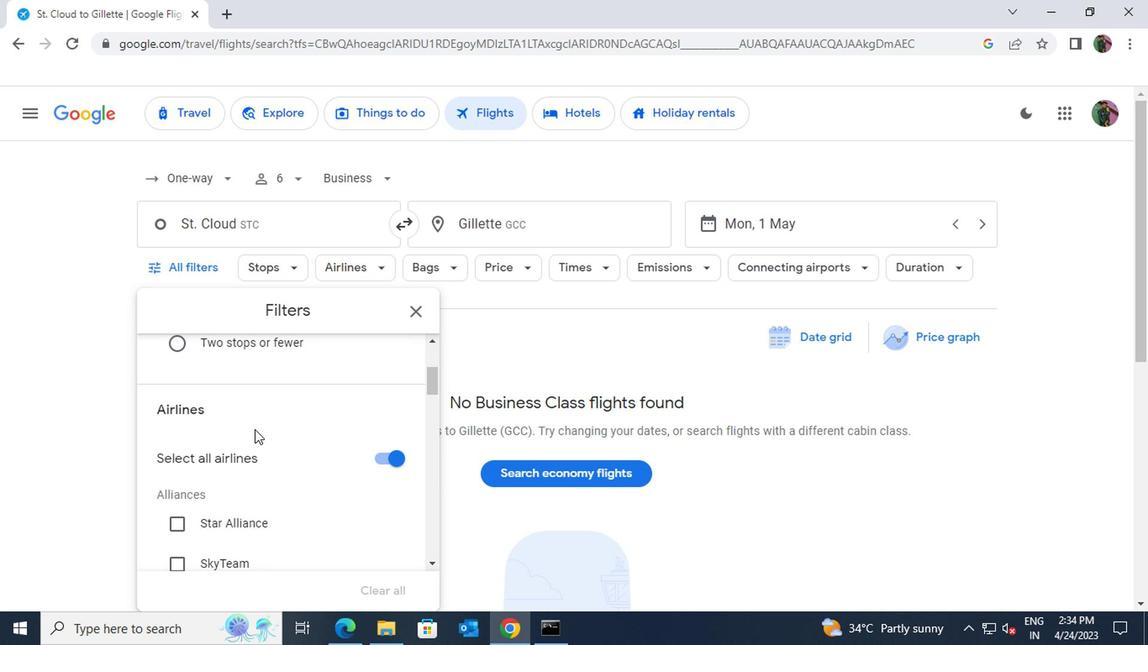 
Action: Mouse scrolled (247, 429) with delta (0, -1)
Screenshot: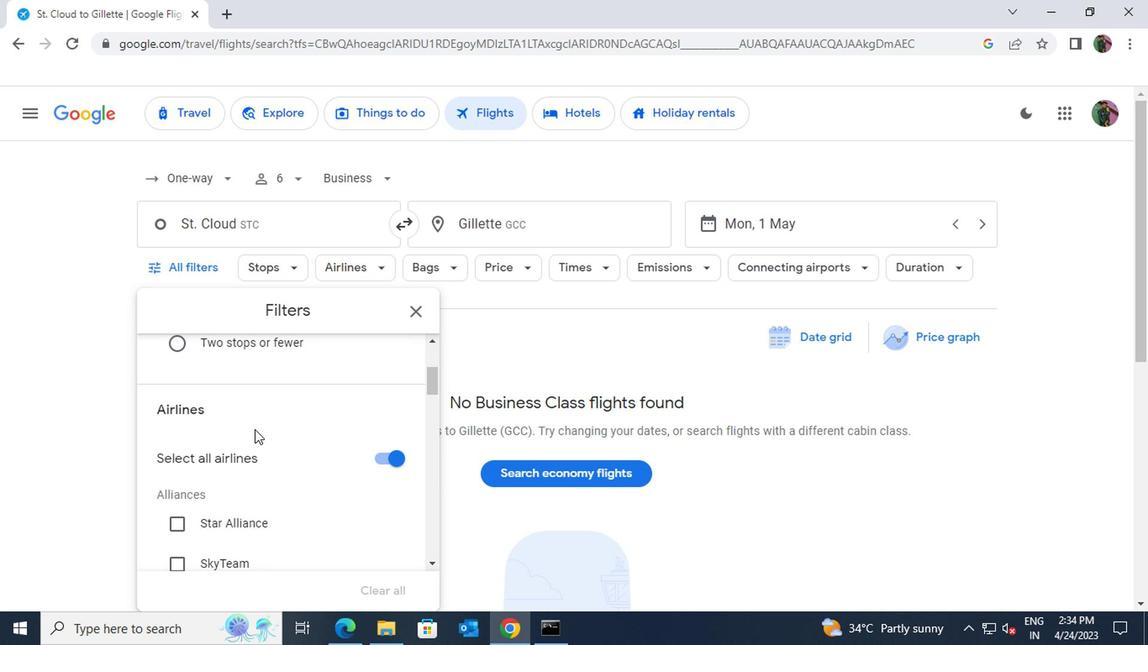 
Action: Mouse scrolled (247, 429) with delta (0, -1)
Screenshot: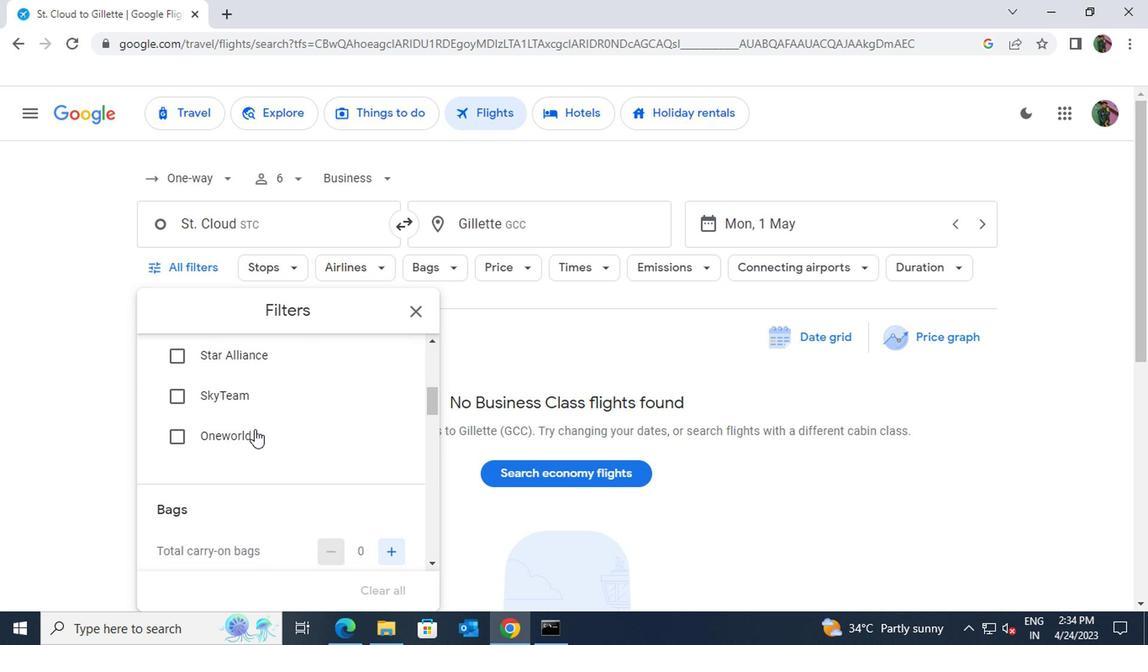 
Action: Mouse scrolled (247, 429) with delta (0, -1)
Screenshot: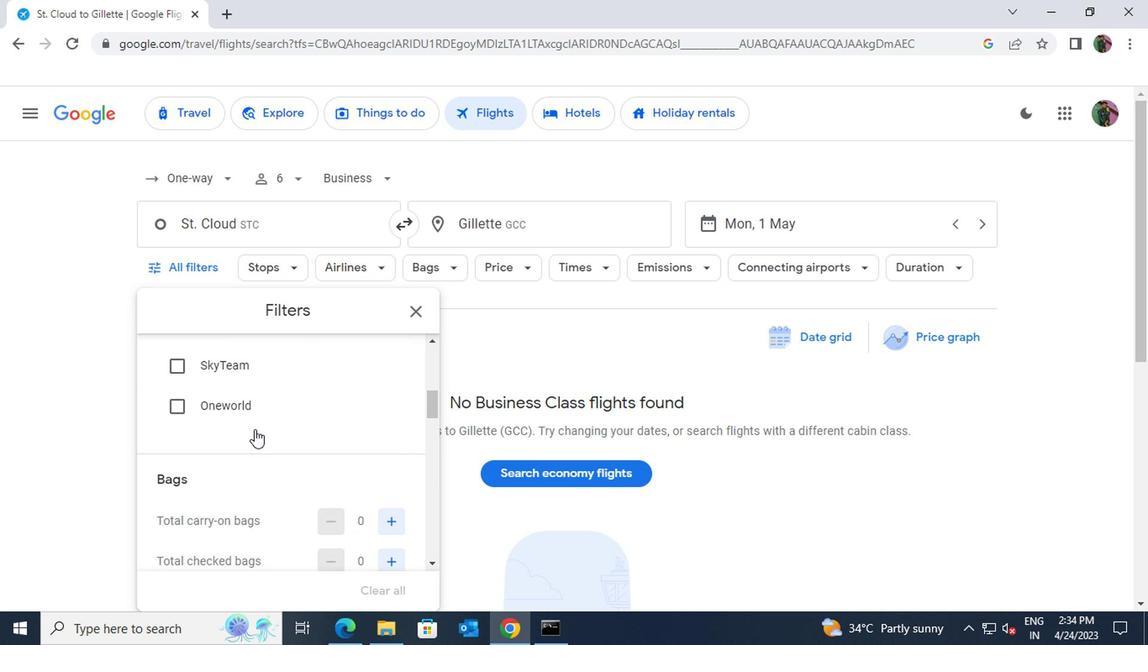 
Action: Mouse moved to (392, 383)
Screenshot: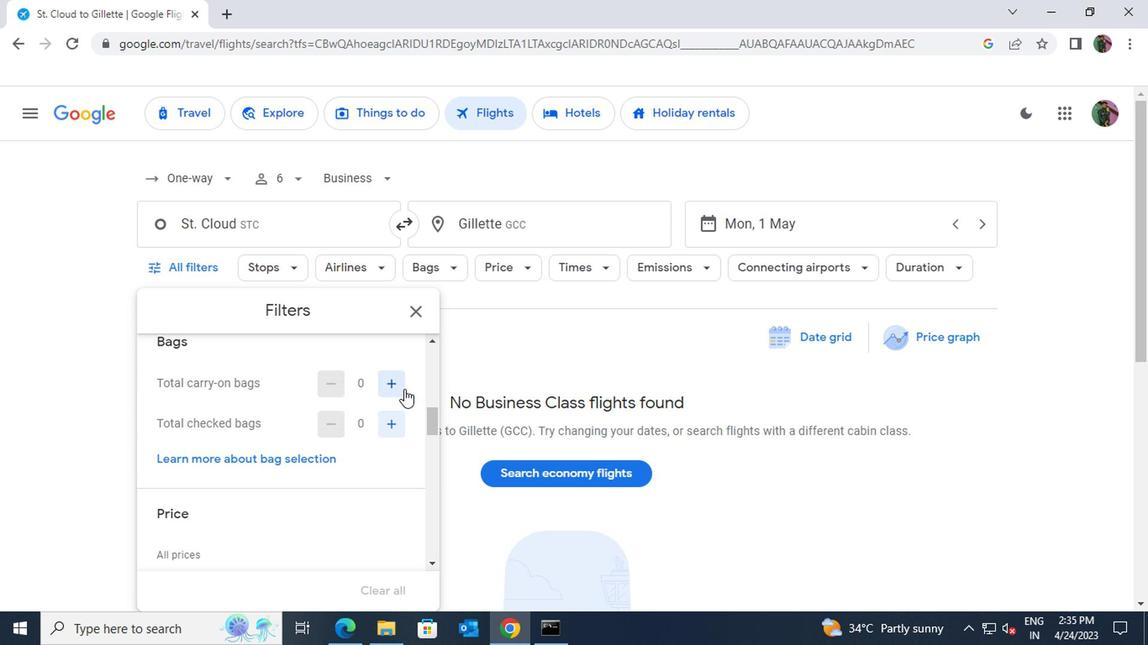 
Action: Mouse pressed left at (392, 383)
Screenshot: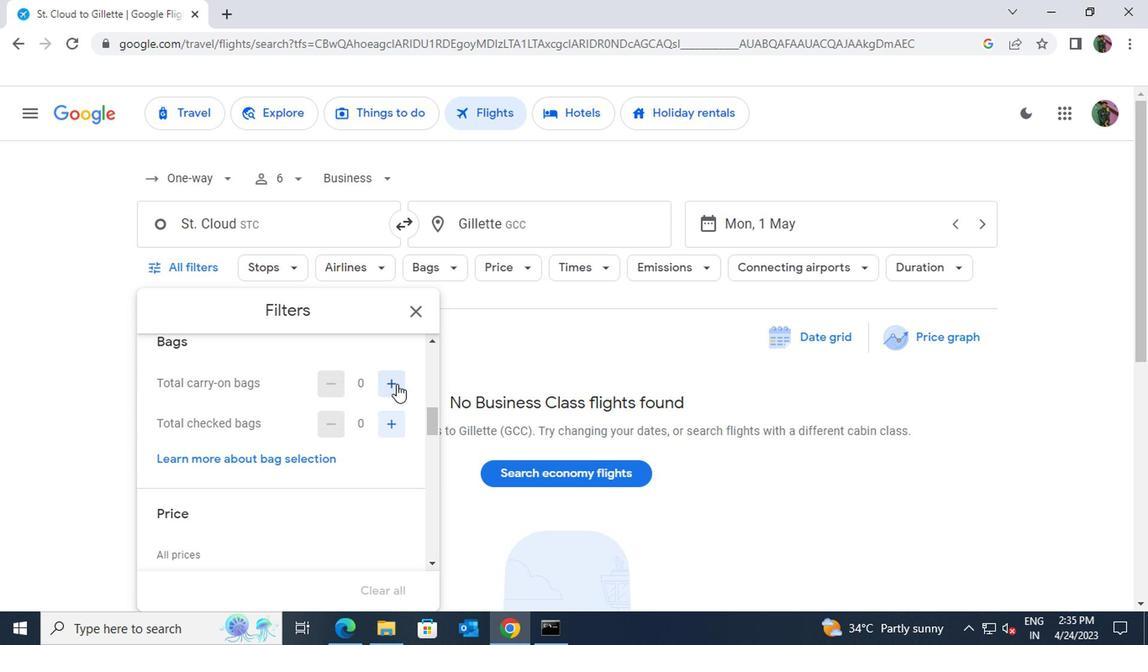 
Action: Mouse moved to (376, 438)
Screenshot: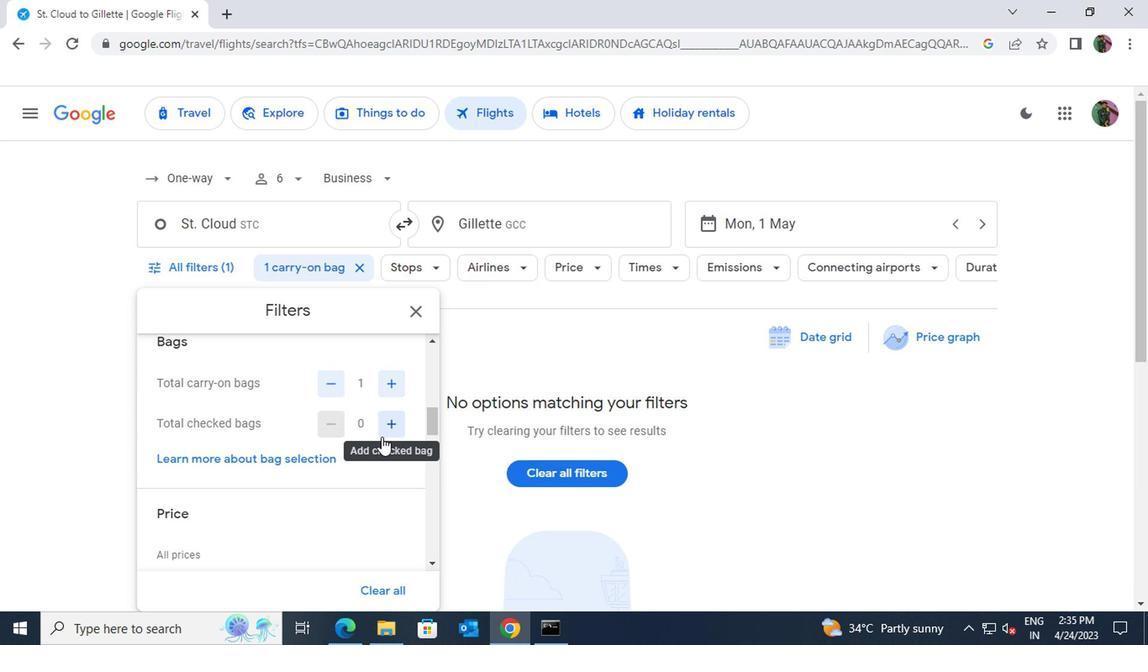
Action: Mouse scrolled (376, 437) with delta (0, -1)
Screenshot: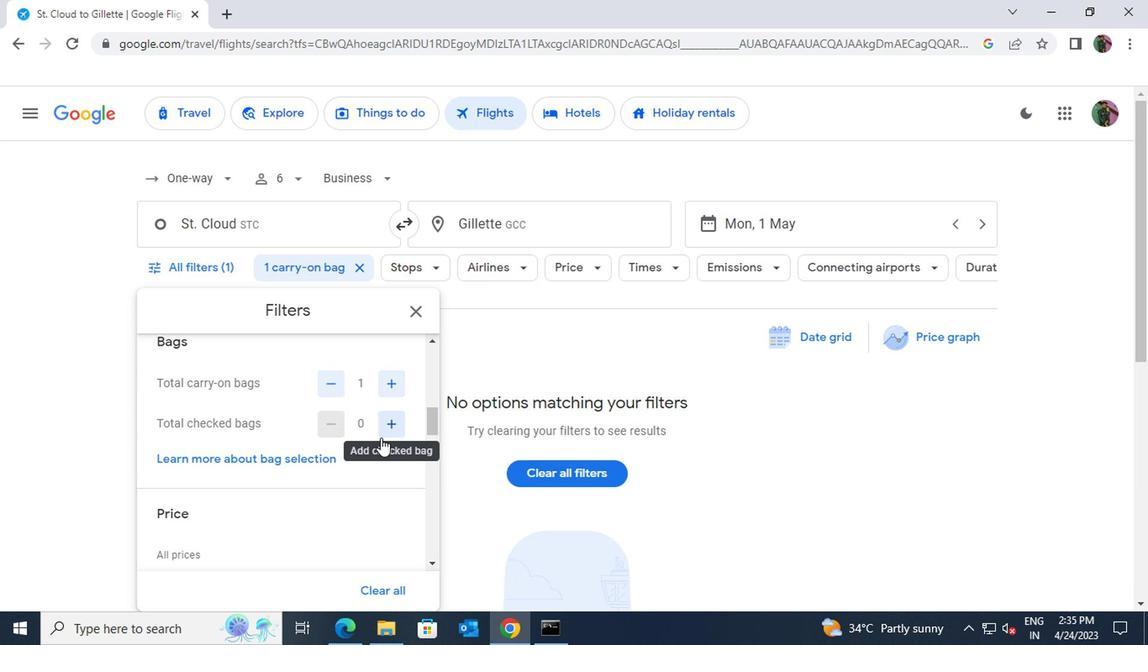 
Action: Mouse moved to (388, 498)
Screenshot: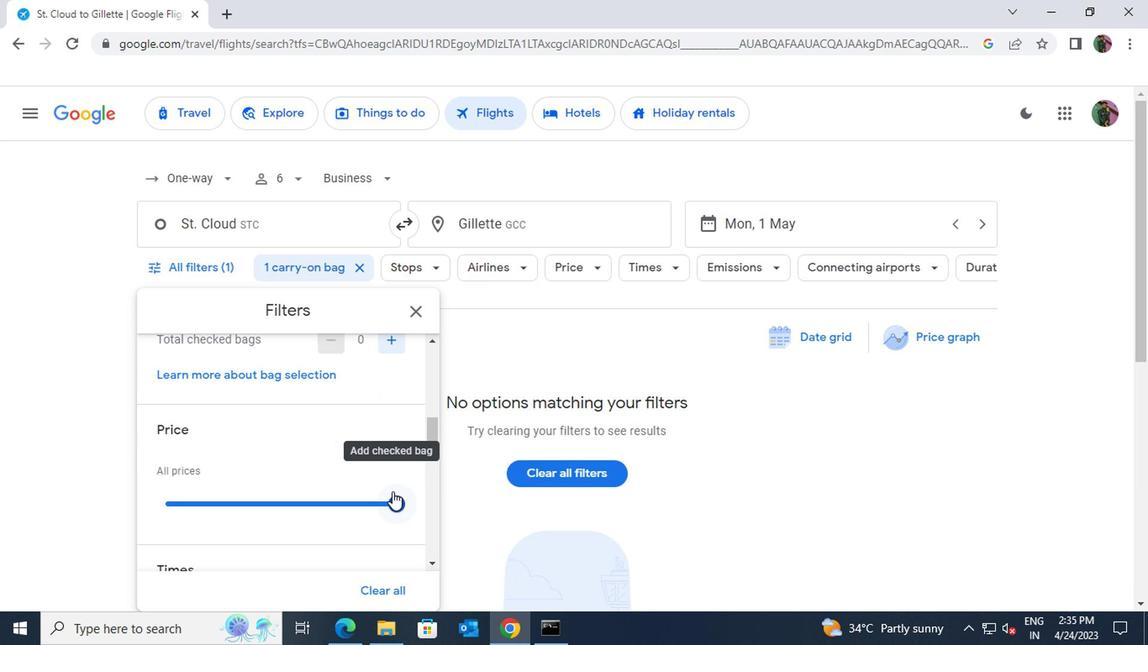 
Action: Mouse pressed left at (388, 498)
Screenshot: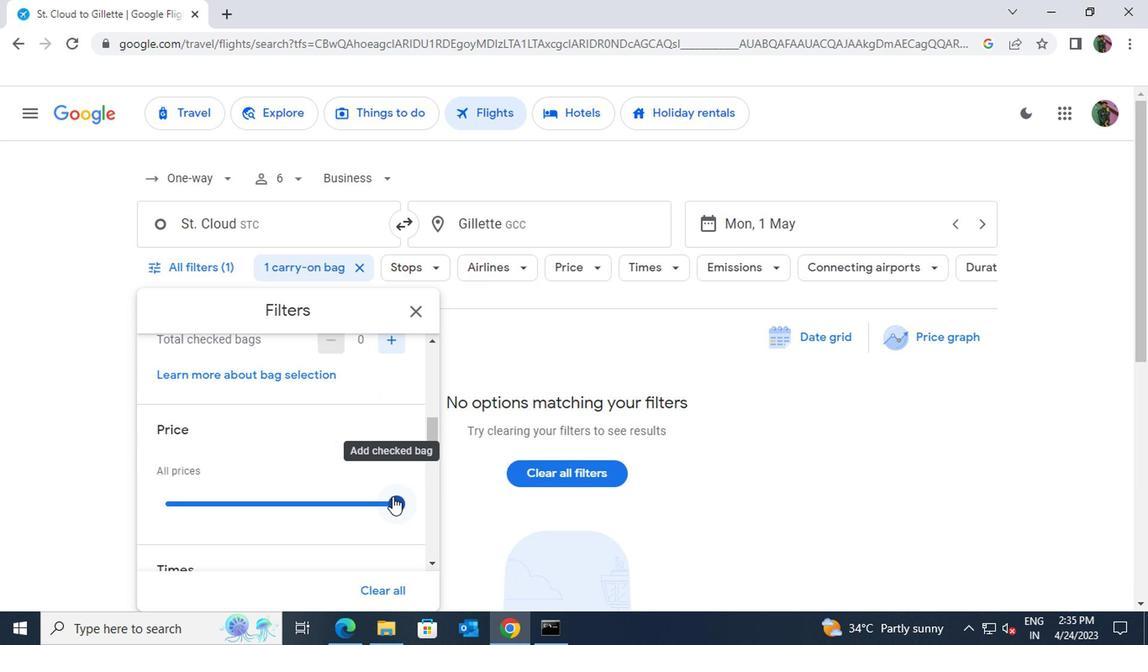 
Action: Mouse moved to (313, 501)
Screenshot: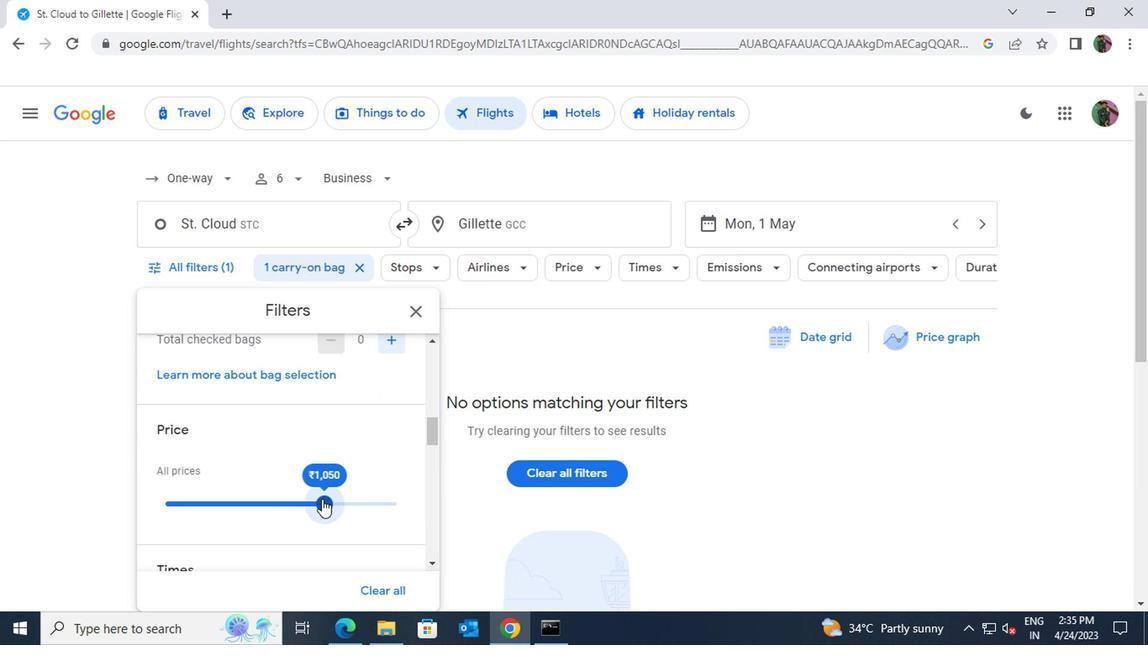 
Action: Mouse scrolled (313, 500) with delta (0, 0)
Screenshot: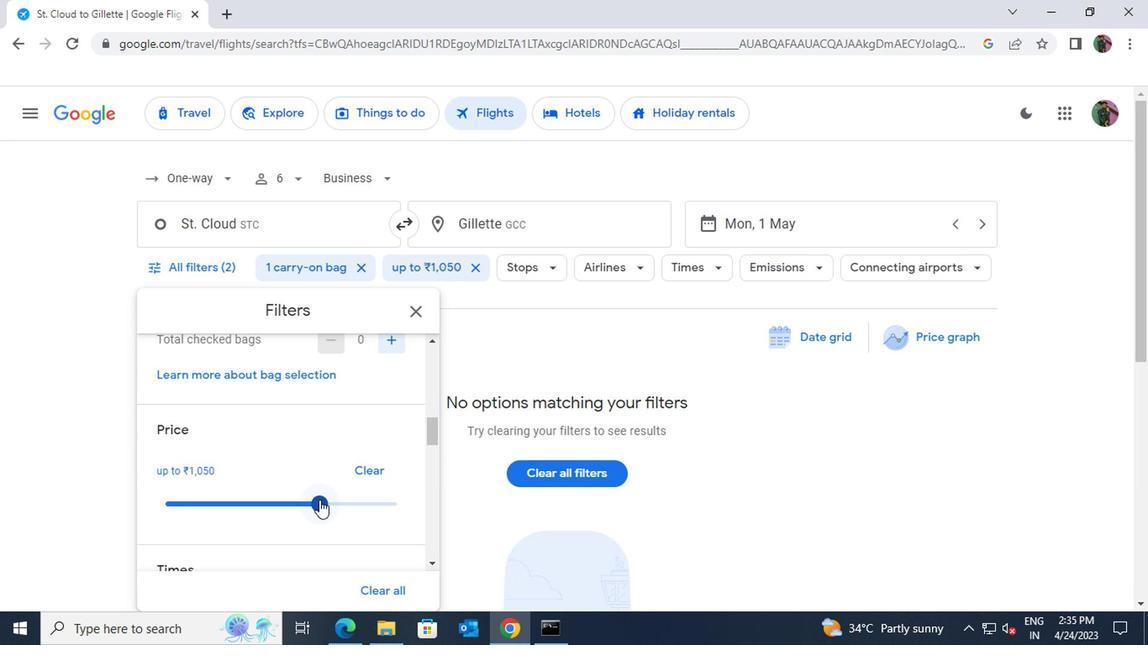 
Action: Mouse scrolled (313, 500) with delta (0, 0)
Screenshot: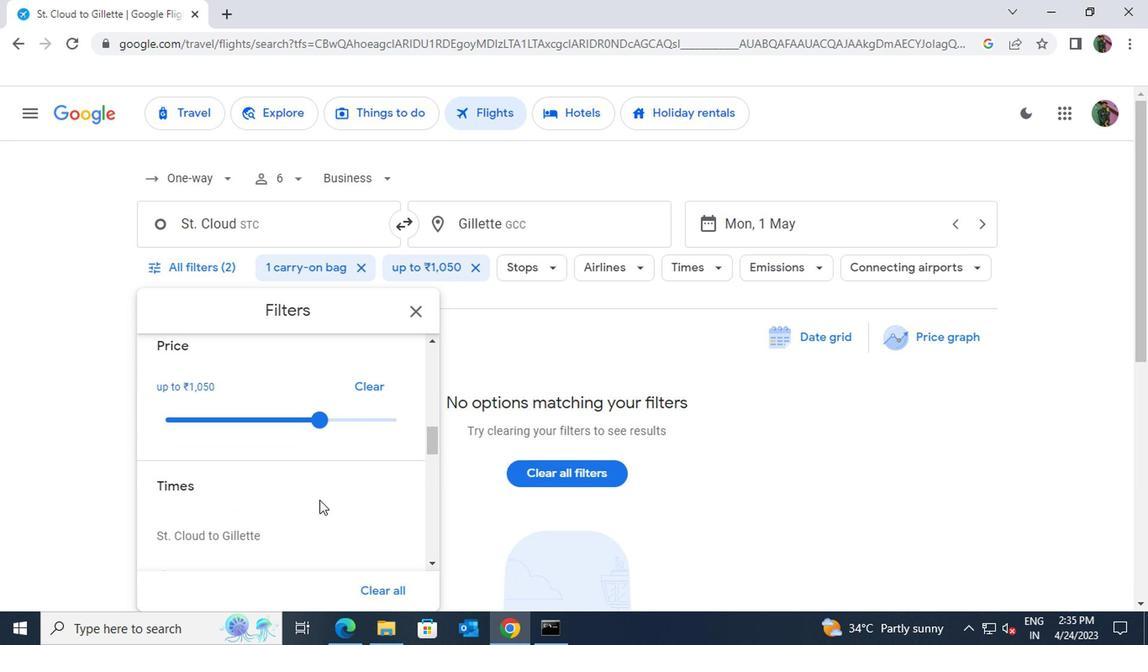 
Action: Mouse scrolled (313, 500) with delta (0, 0)
Screenshot: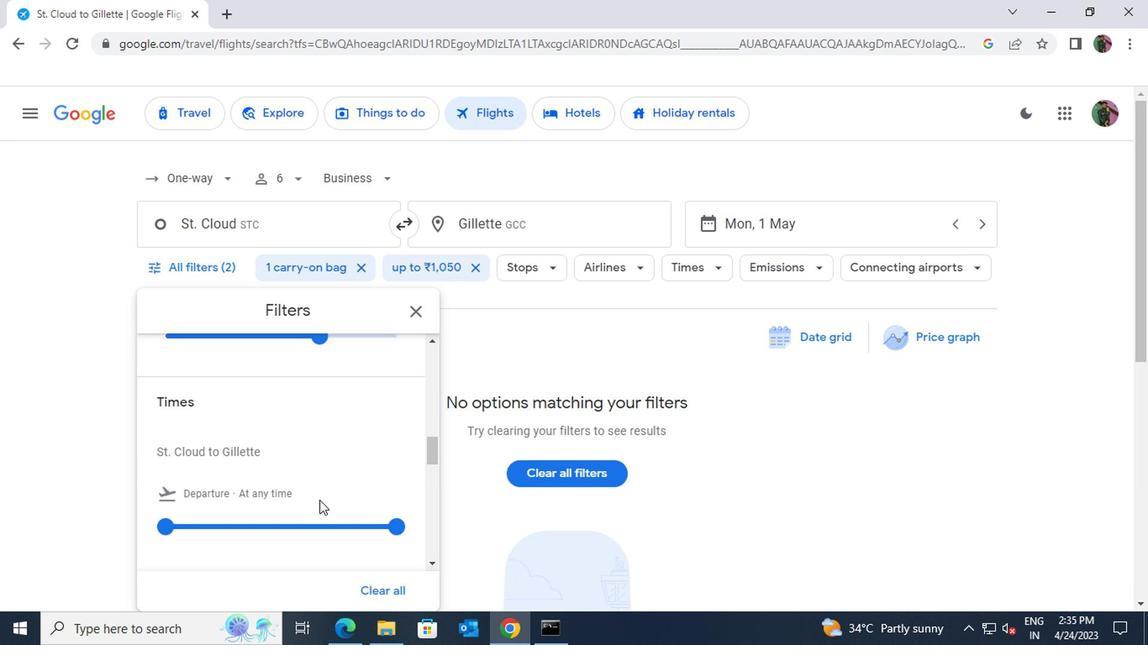 
Action: Mouse moved to (384, 449)
Screenshot: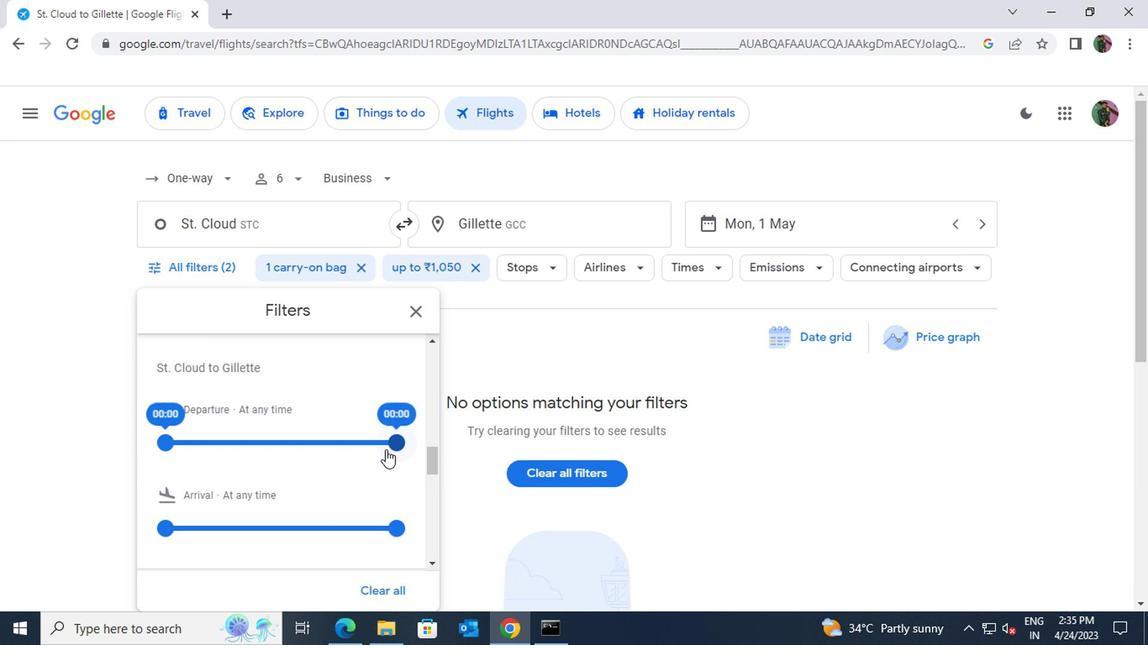 
Action: Mouse pressed left at (384, 449)
Screenshot: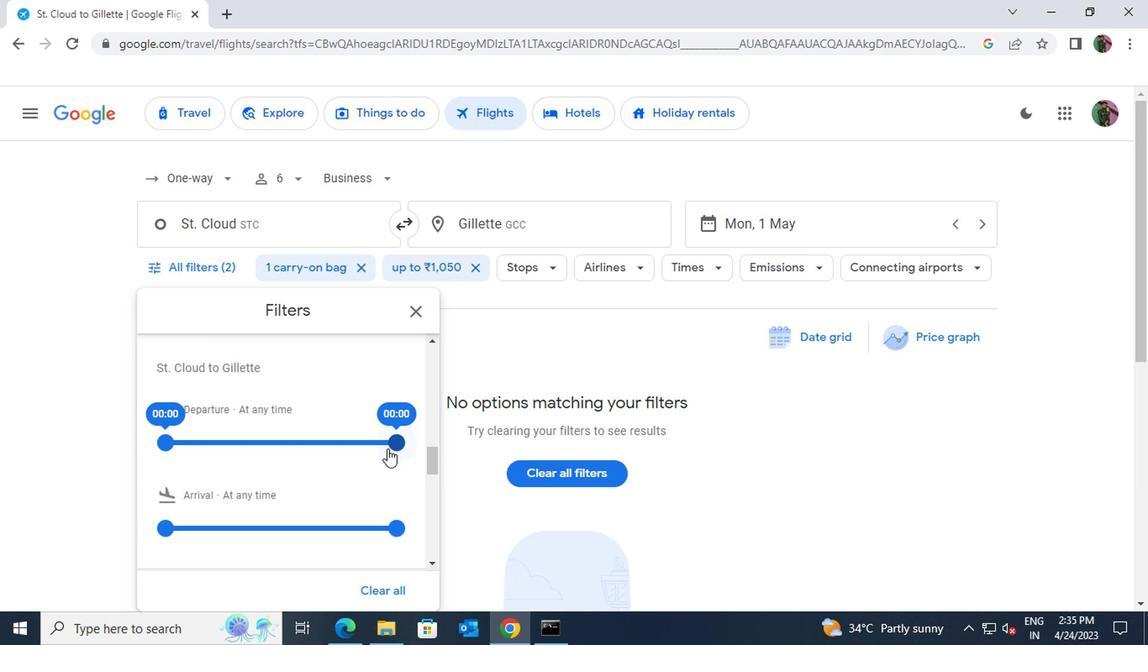 
Action: Mouse moved to (334, 447)
Screenshot: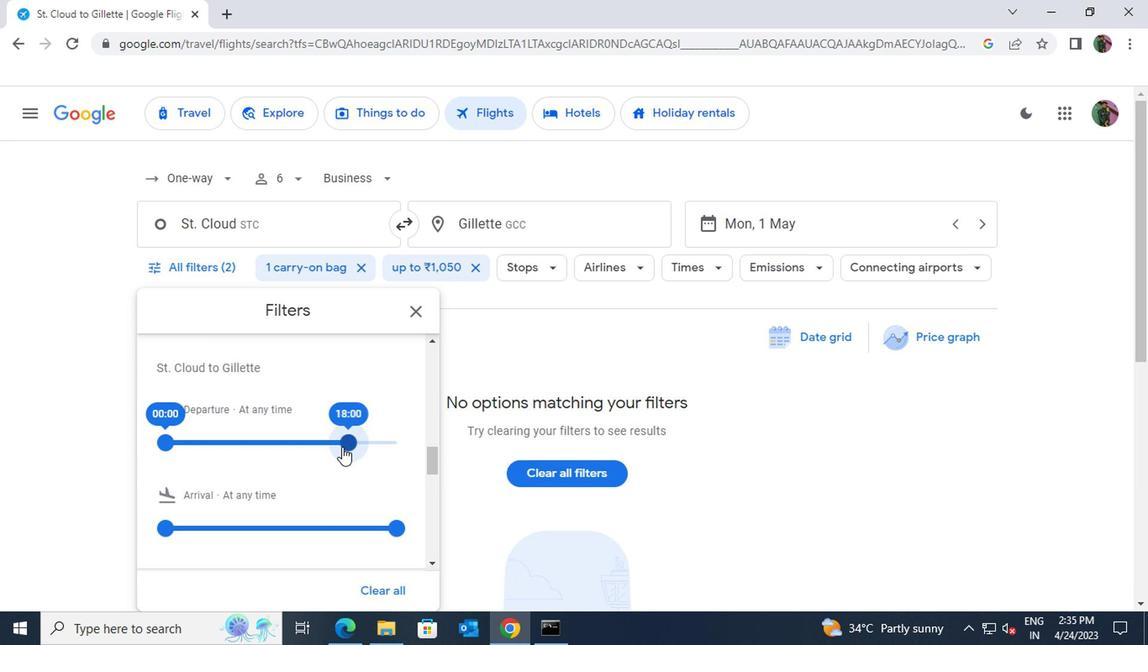 
